Task: Find connections with filter location Buzovna with filter topic #realestatebroker with filter profile language Spanish with filter current company Metallurgical Engineering with filter school Gulbarga University, Gulbarga with filter industry Renewable Energy Semiconductor Manufacturing with filter service category Product Marketing with filter keywords title Credit Authorizer
Action: Mouse moved to (419, 138)
Screenshot: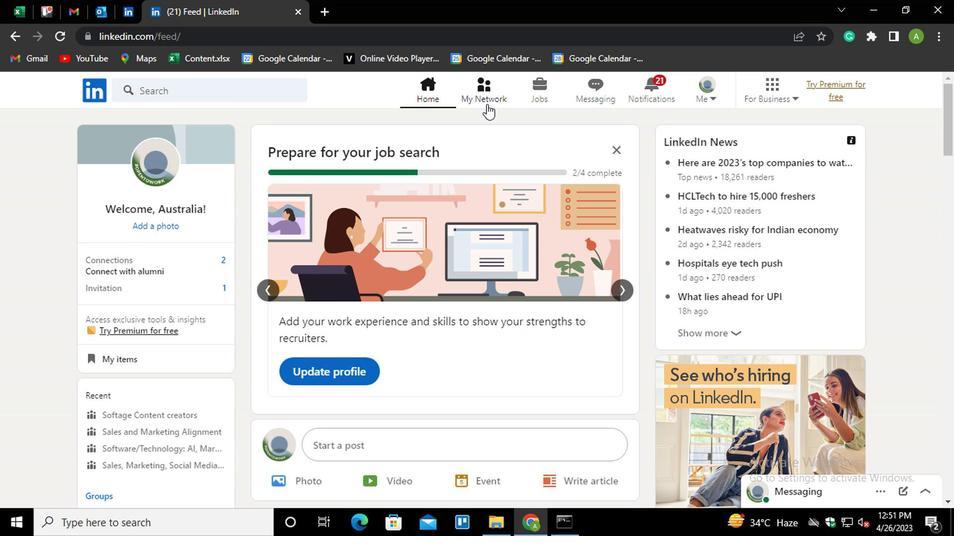 
Action: Mouse pressed left at (419, 138)
Screenshot: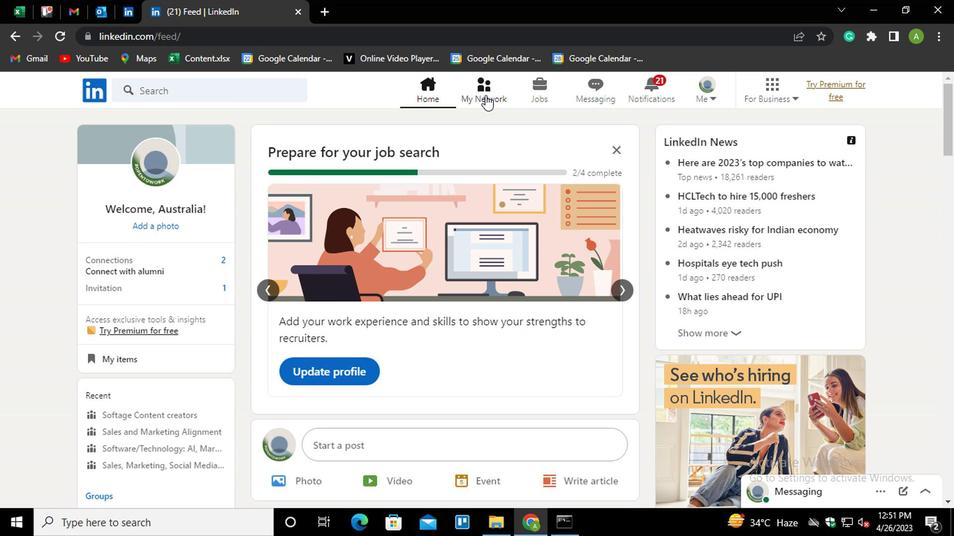 
Action: Mouse moved to (226, 196)
Screenshot: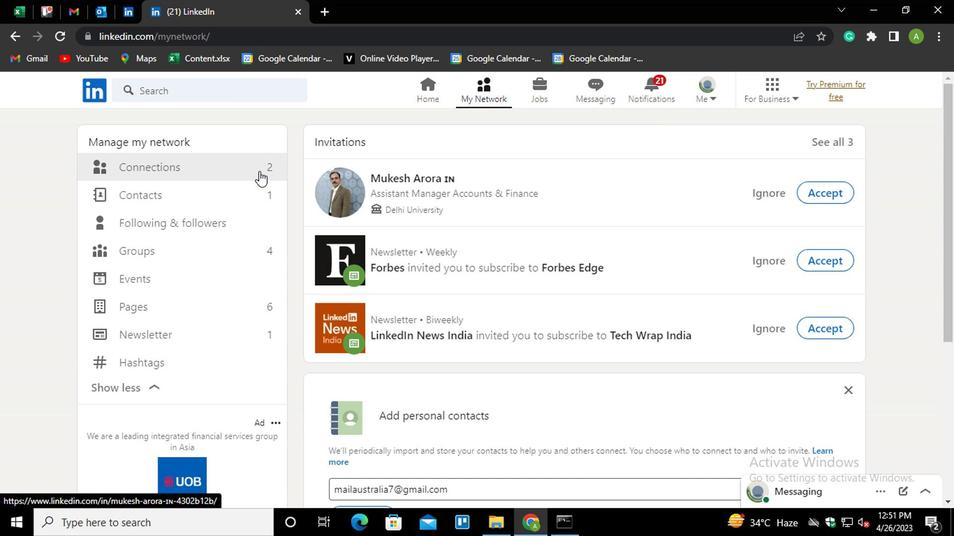 
Action: Mouse pressed left at (226, 196)
Screenshot: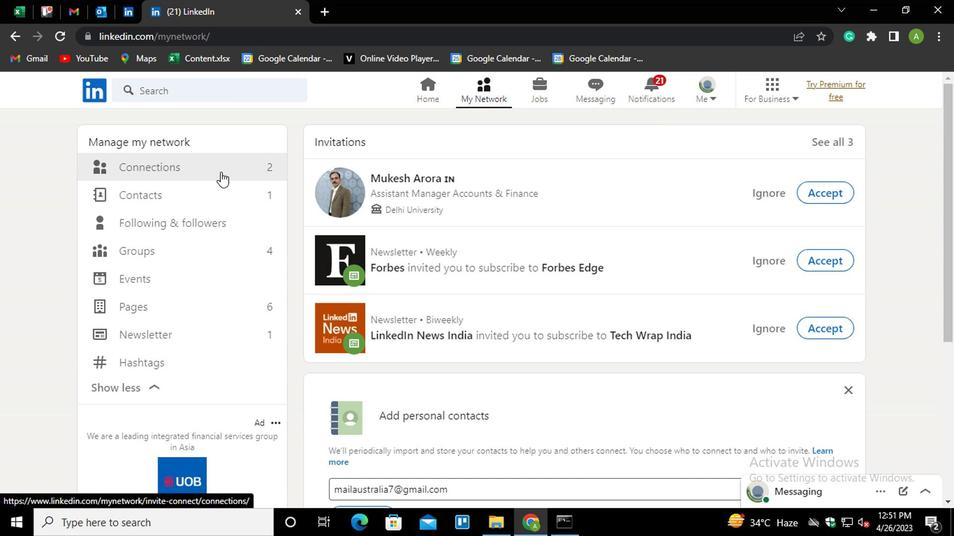 
Action: Mouse moved to (493, 193)
Screenshot: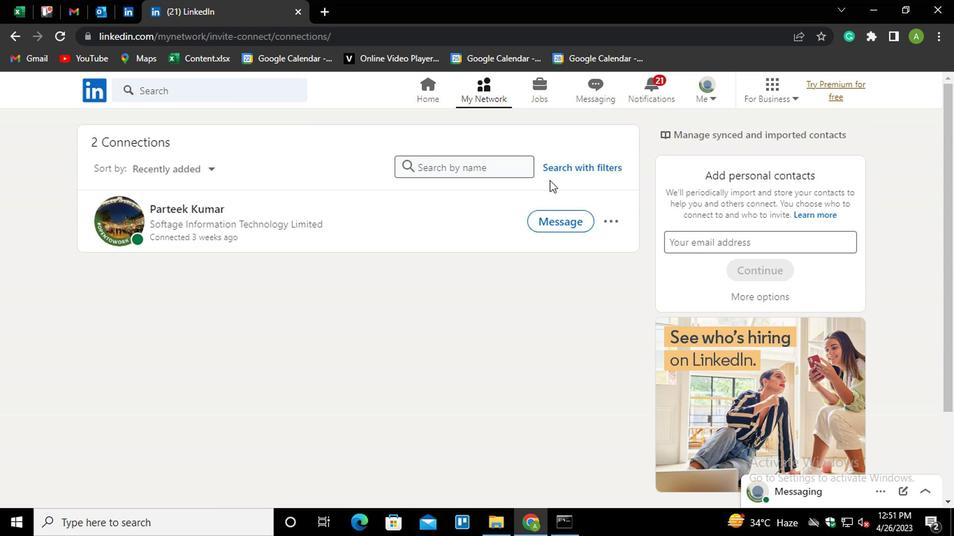 
Action: Mouse pressed left at (493, 193)
Screenshot: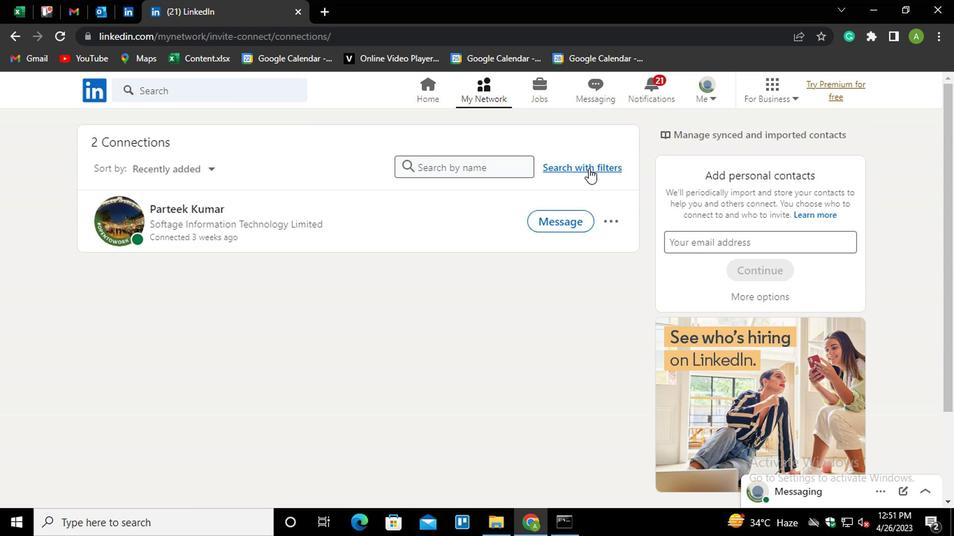
Action: Mouse moved to (416, 166)
Screenshot: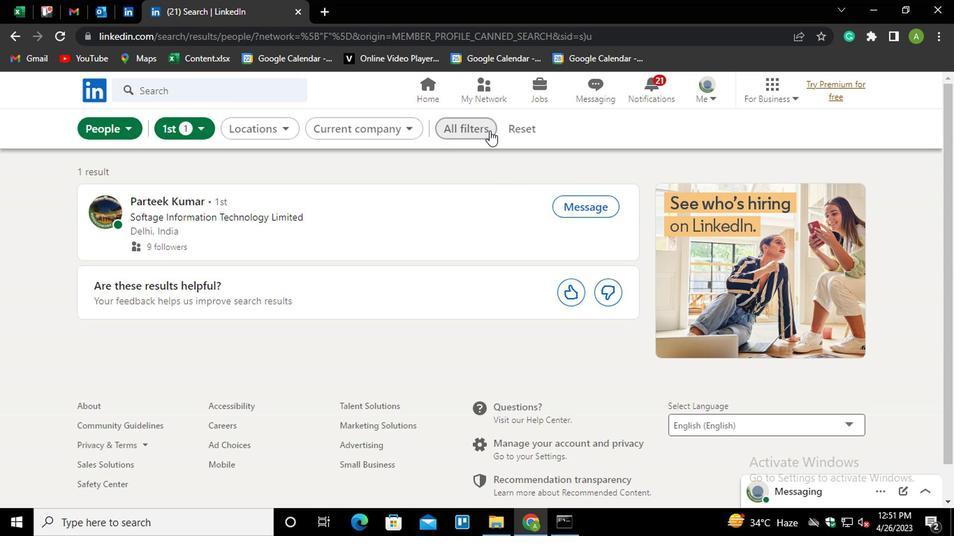 
Action: Mouse pressed left at (416, 166)
Screenshot: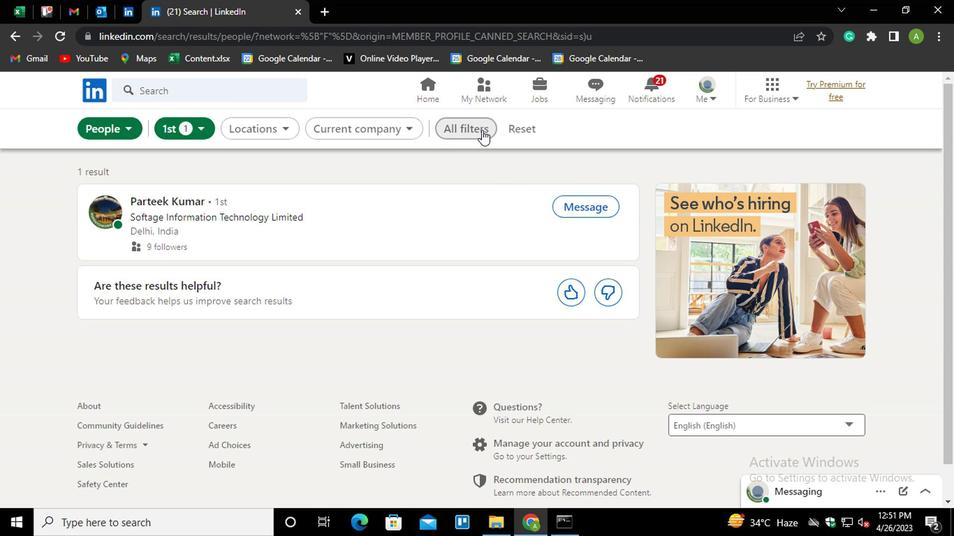 
Action: Mouse moved to (564, 265)
Screenshot: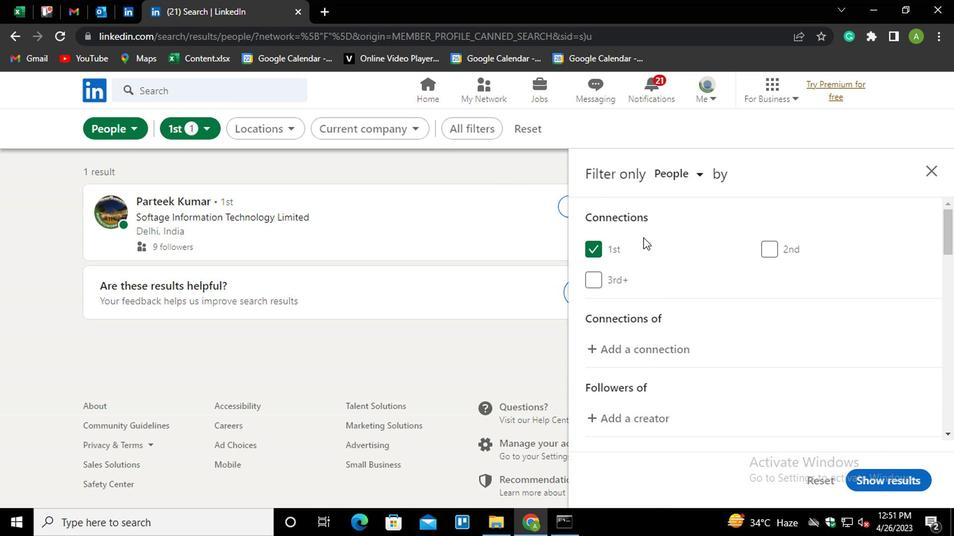 
Action: Mouse scrolled (564, 264) with delta (0, 0)
Screenshot: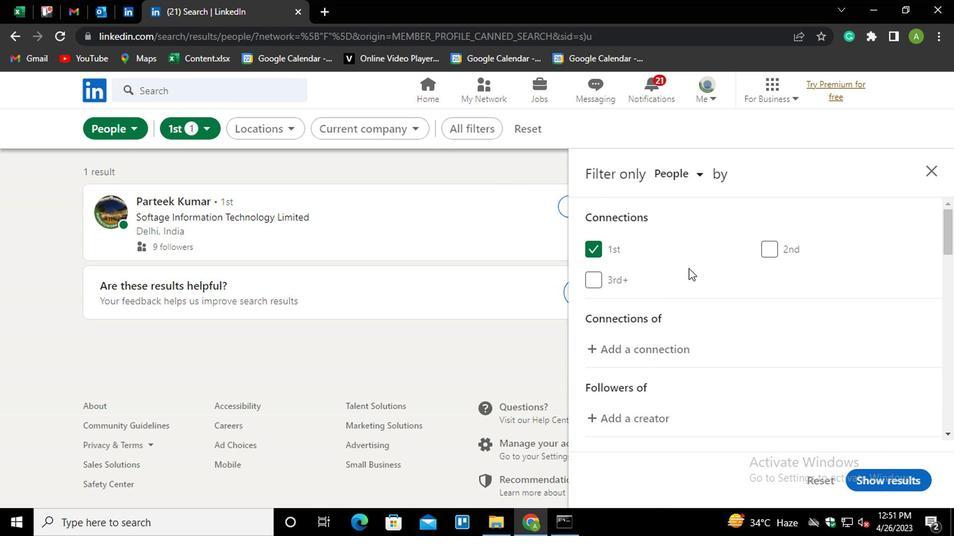 
Action: Mouse scrolled (564, 264) with delta (0, 0)
Screenshot: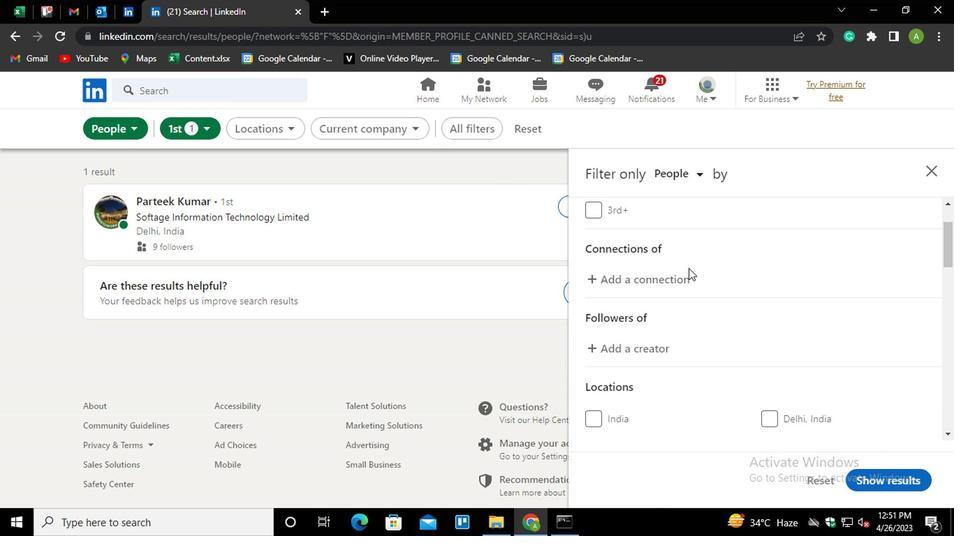 
Action: Mouse scrolled (564, 264) with delta (0, 0)
Screenshot: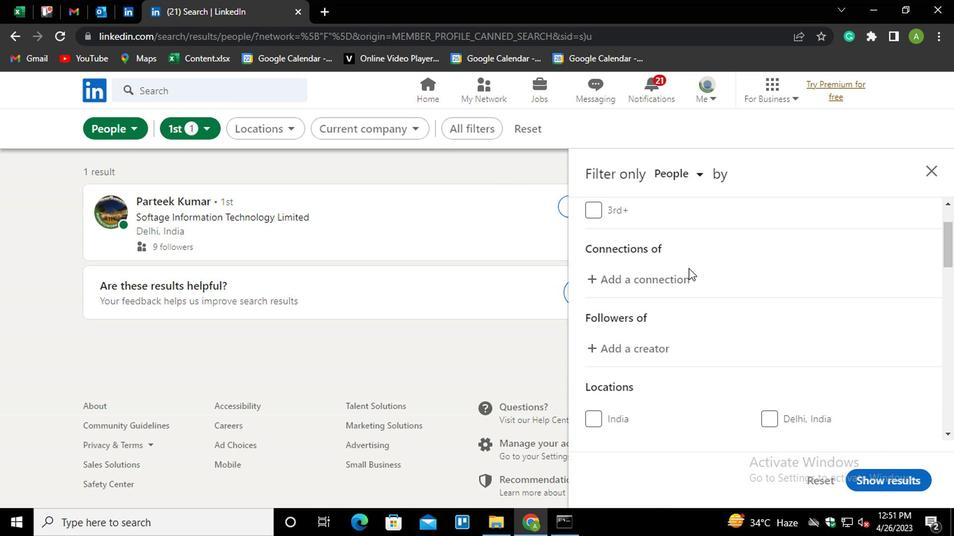 
Action: Mouse moved to (534, 320)
Screenshot: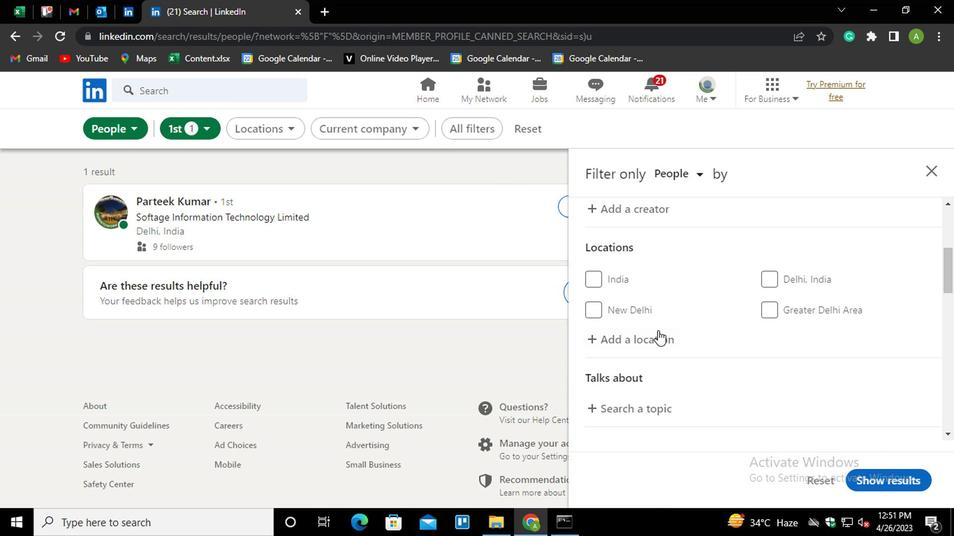 
Action: Mouse pressed left at (534, 320)
Screenshot: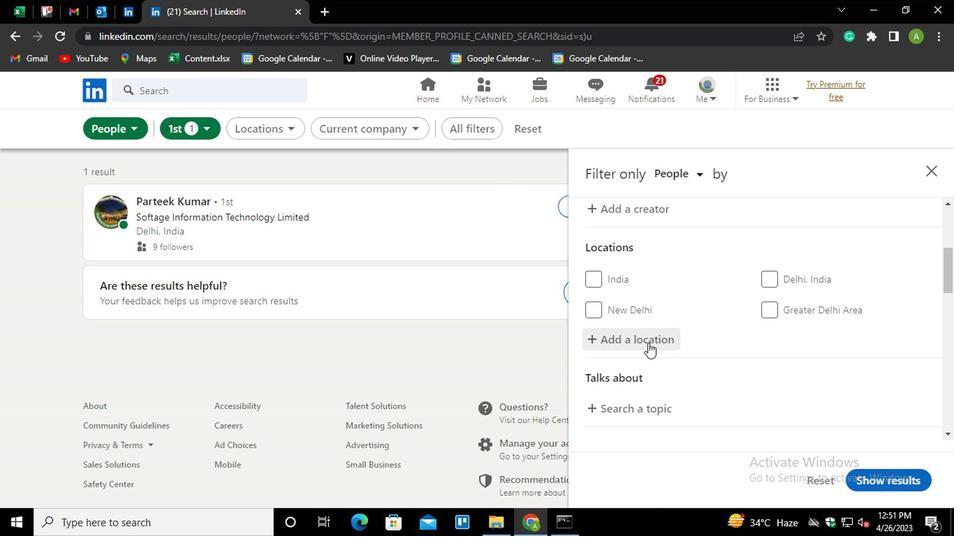 
Action: Mouse moved to (535, 317)
Screenshot: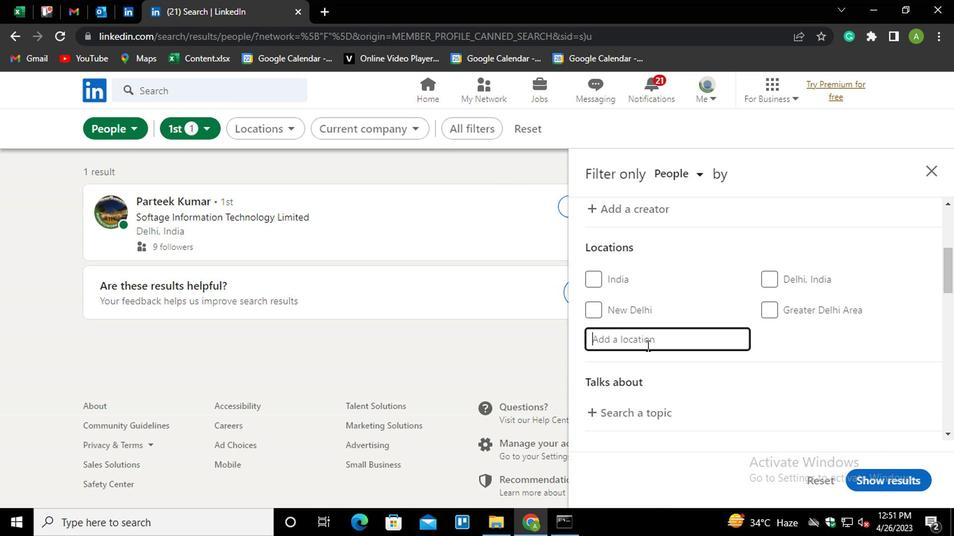 
Action: Mouse pressed left at (535, 317)
Screenshot: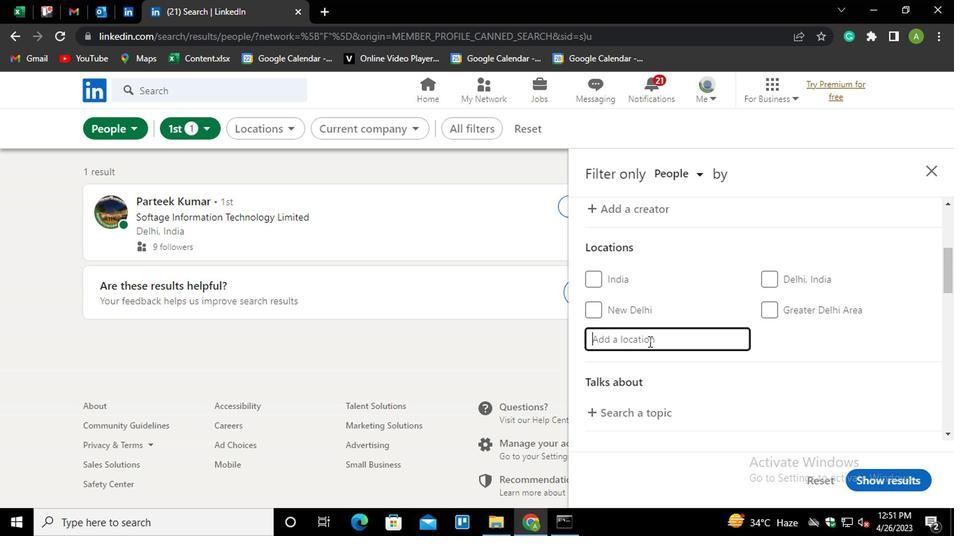 
Action: Key pressed <Key.shift>BUZOVNA
Screenshot: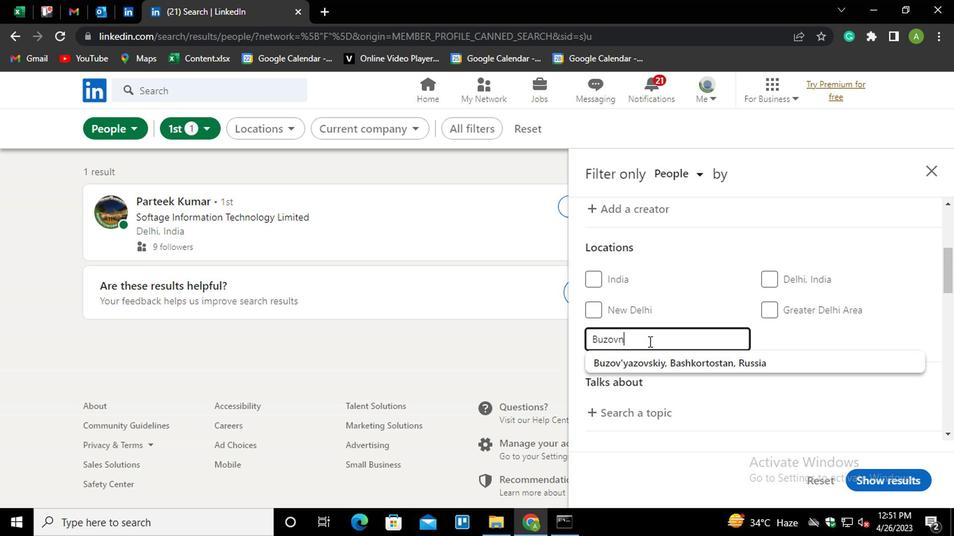
Action: Mouse moved to (627, 318)
Screenshot: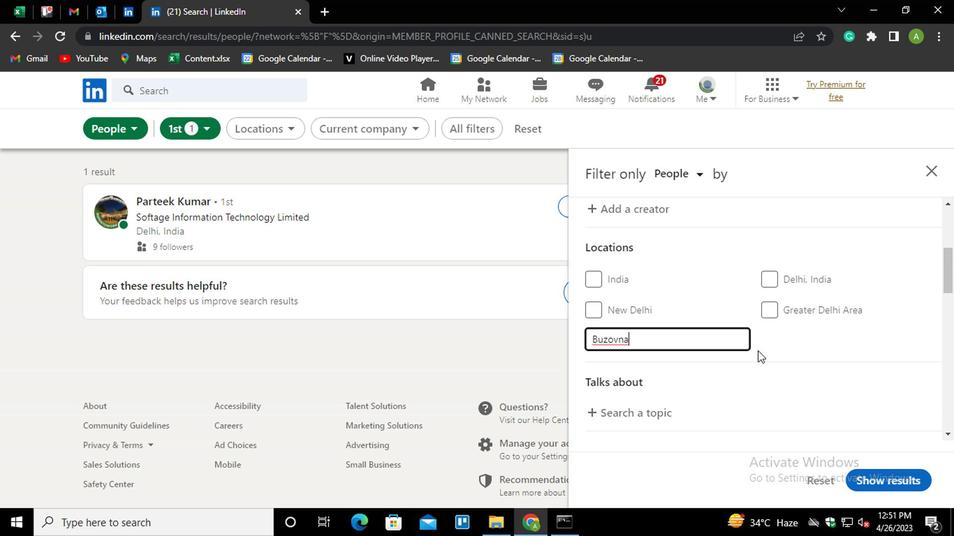 
Action: Mouse pressed left at (627, 318)
Screenshot: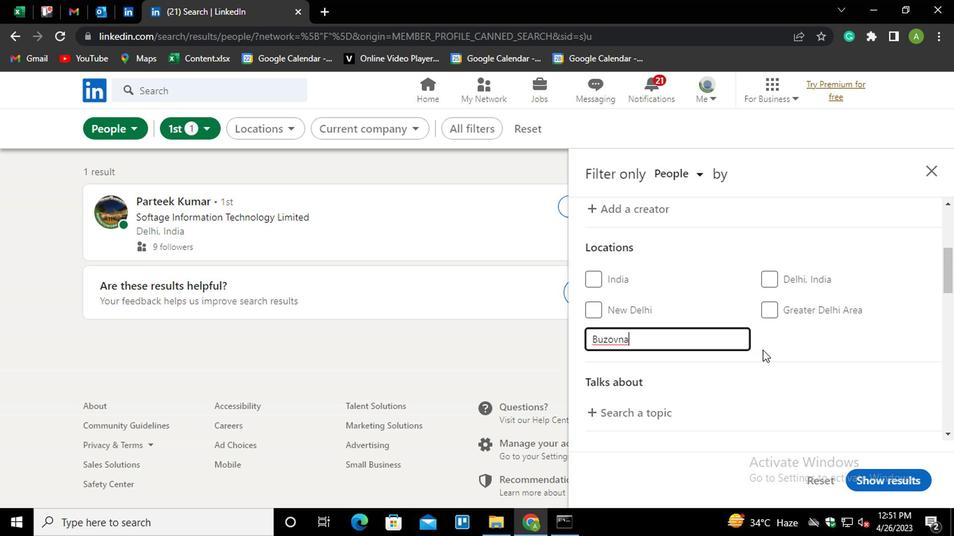 
Action: Mouse moved to (628, 317)
Screenshot: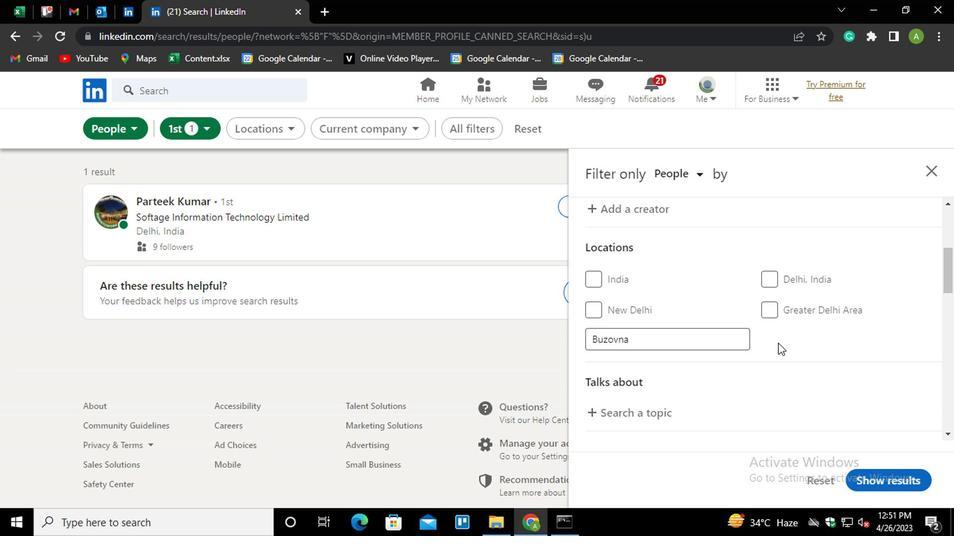 
Action: Mouse scrolled (628, 316) with delta (0, 0)
Screenshot: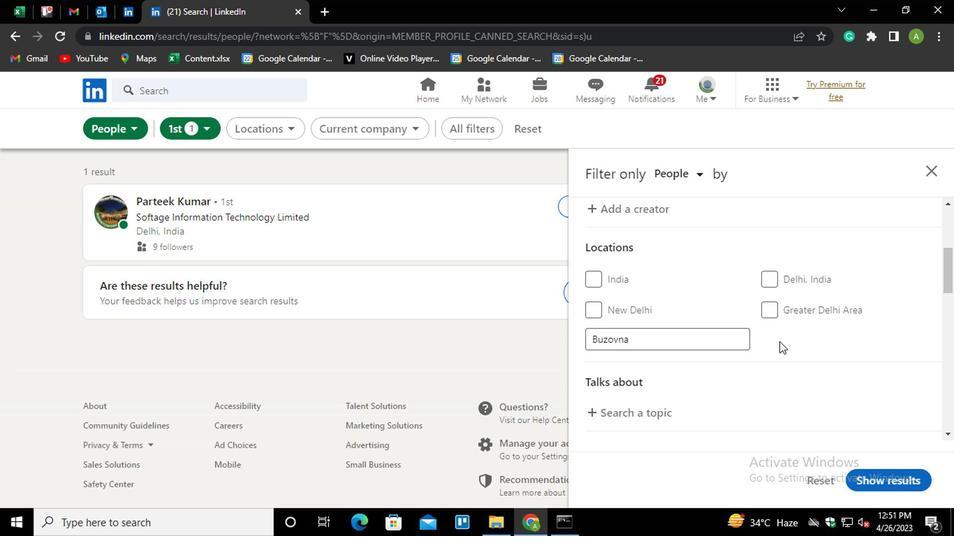 
Action: Mouse scrolled (628, 316) with delta (0, 0)
Screenshot: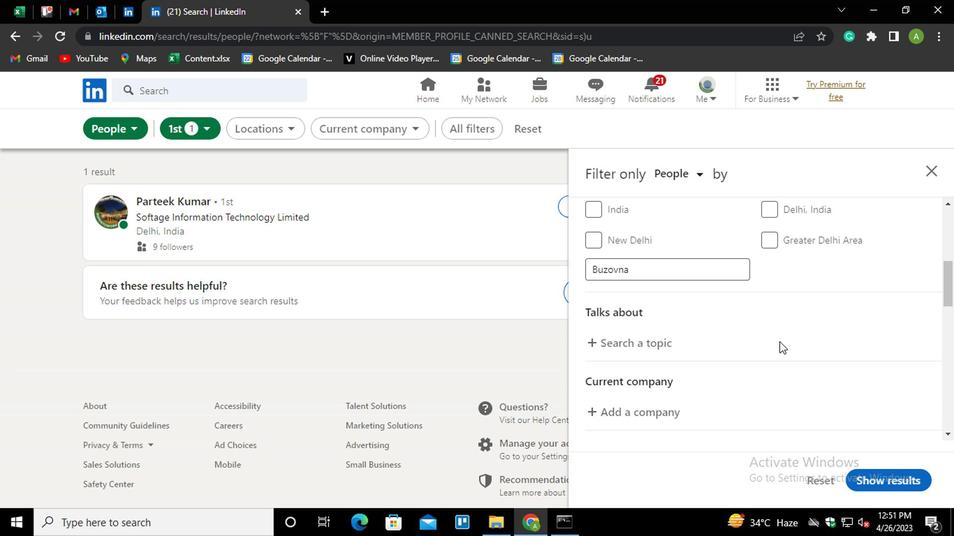 
Action: Mouse moved to (532, 268)
Screenshot: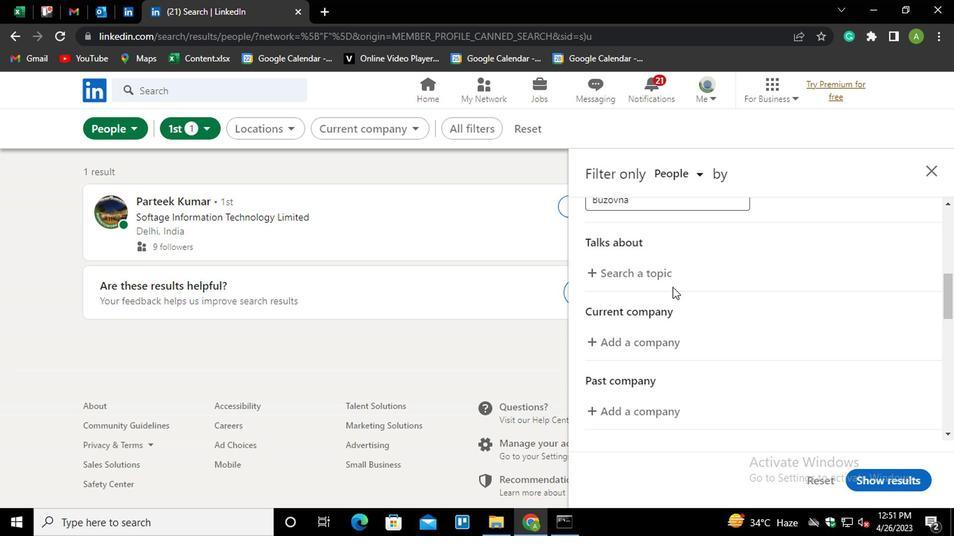
Action: Mouse pressed left at (532, 268)
Screenshot: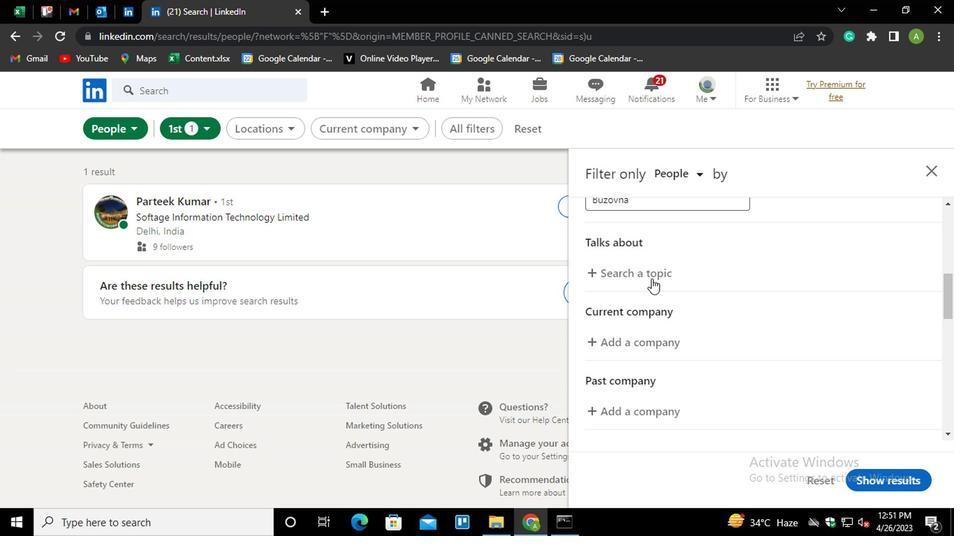 
Action: Key pressed <Key.shift><Key.shift><Key.shift><Key.shift><Key.shift>#REALESTATEBROKER
Screenshot: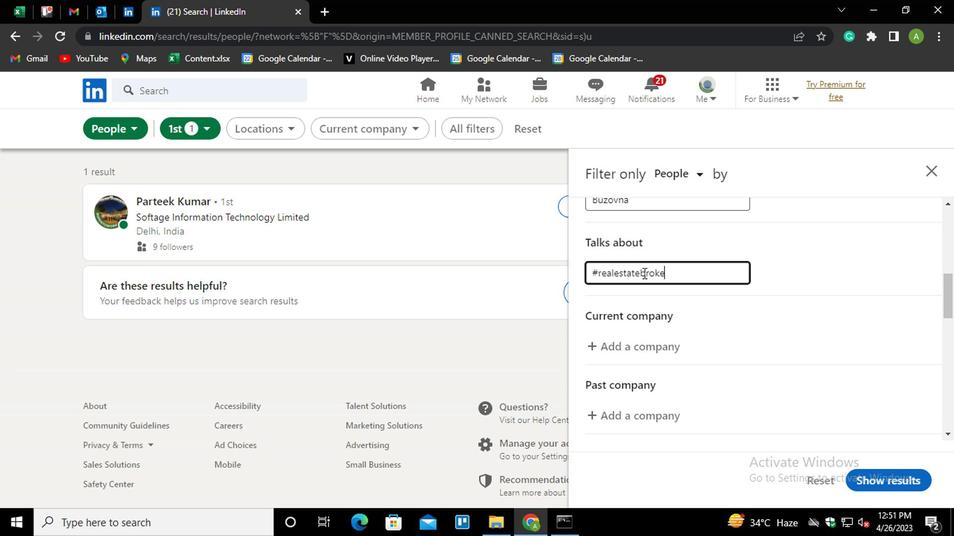 
Action: Mouse moved to (650, 259)
Screenshot: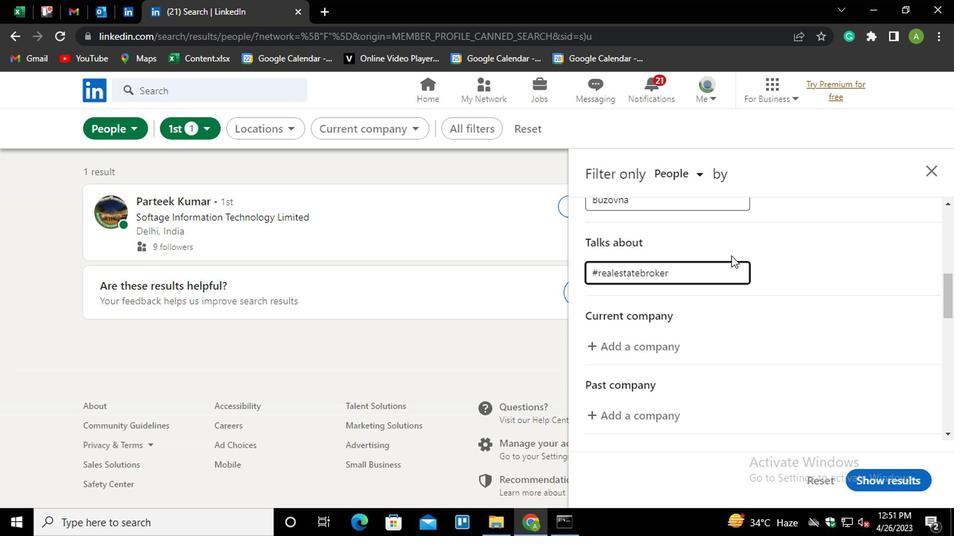 
Action: Mouse pressed left at (650, 259)
Screenshot: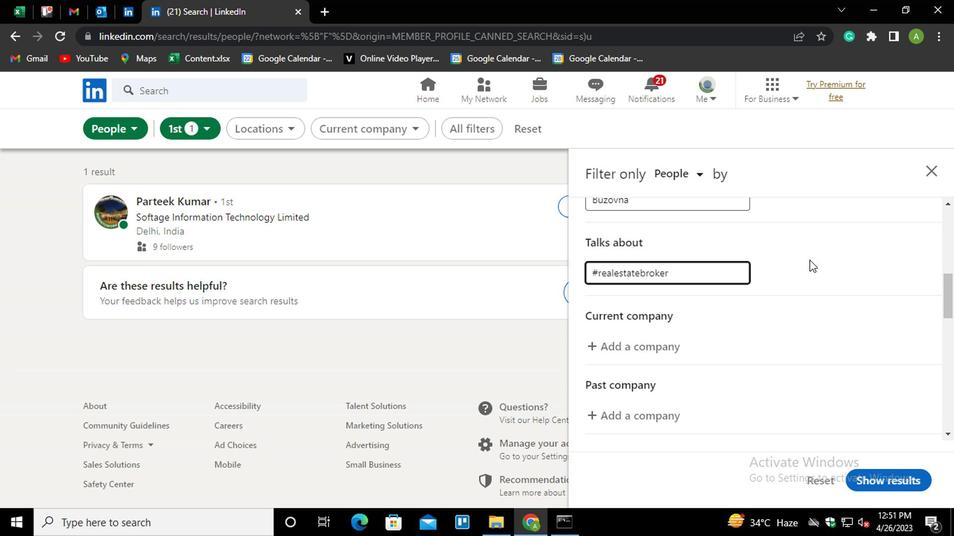 
Action: Mouse moved to (652, 260)
Screenshot: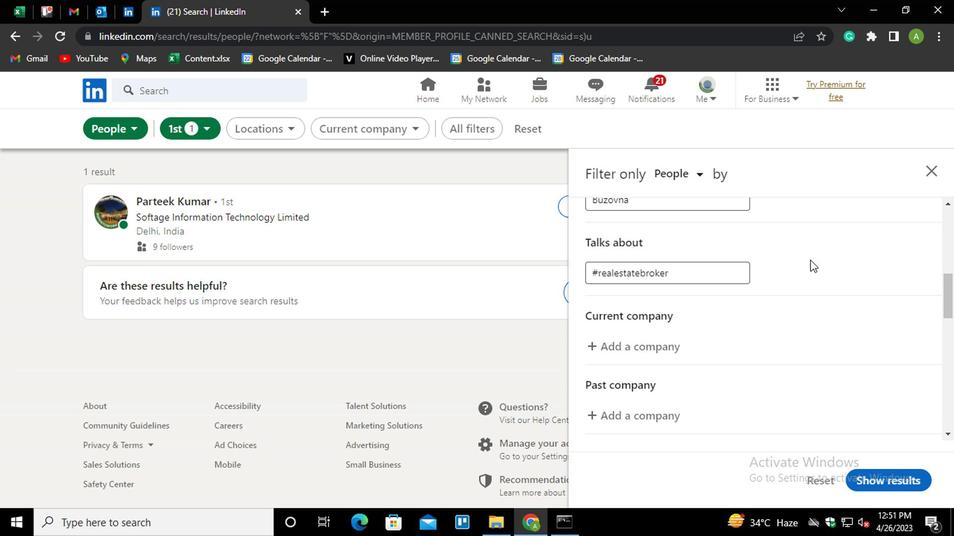 
Action: Mouse scrolled (652, 259) with delta (0, 0)
Screenshot: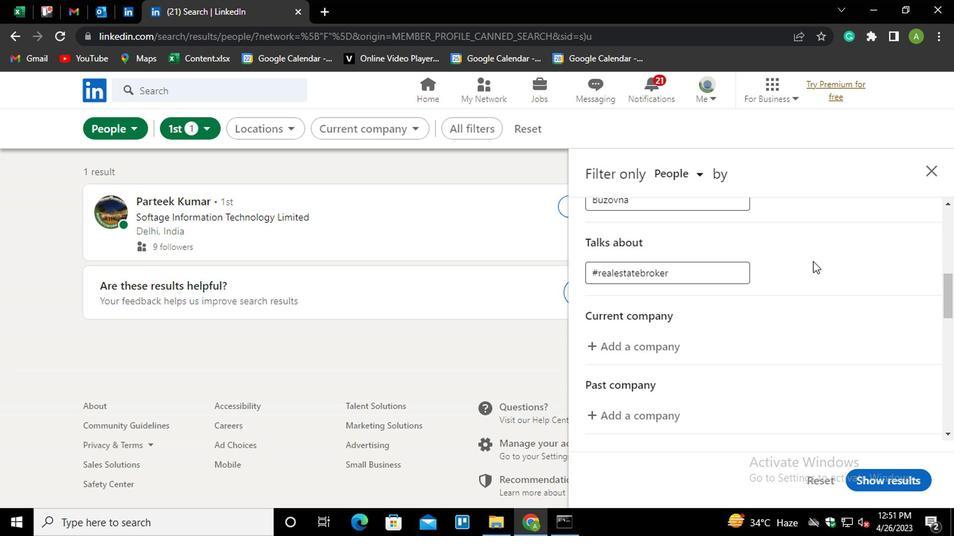 
Action: Mouse moved to (516, 270)
Screenshot: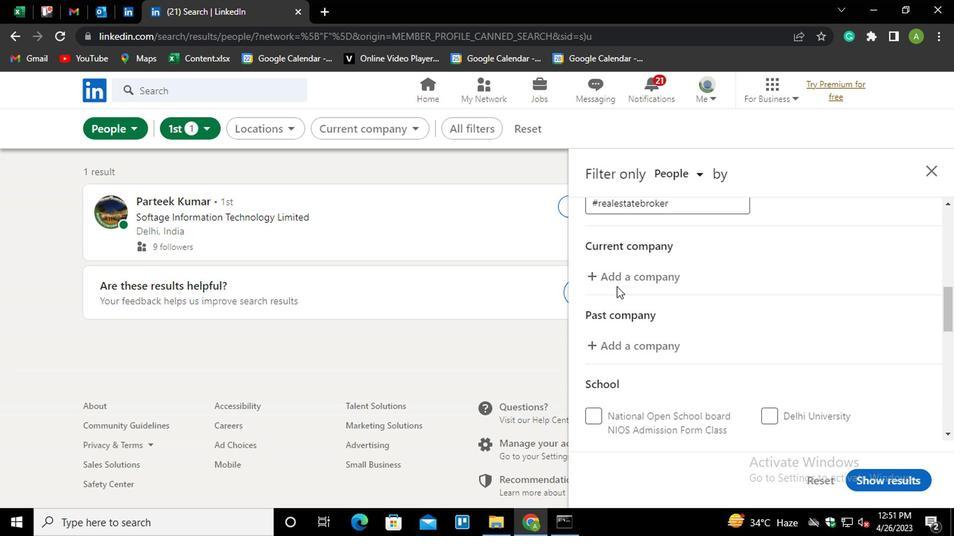 
Action: Mouse pressed left at (516, 270)
Screenshot: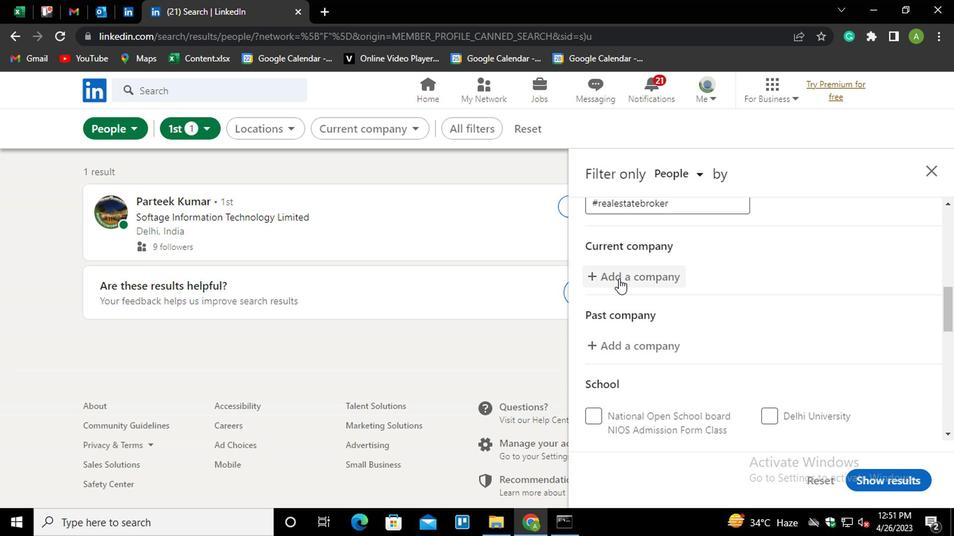 
Action: Key pressed <Key.shift_r>METALL<Key.down><Key.enter>
Screenshot: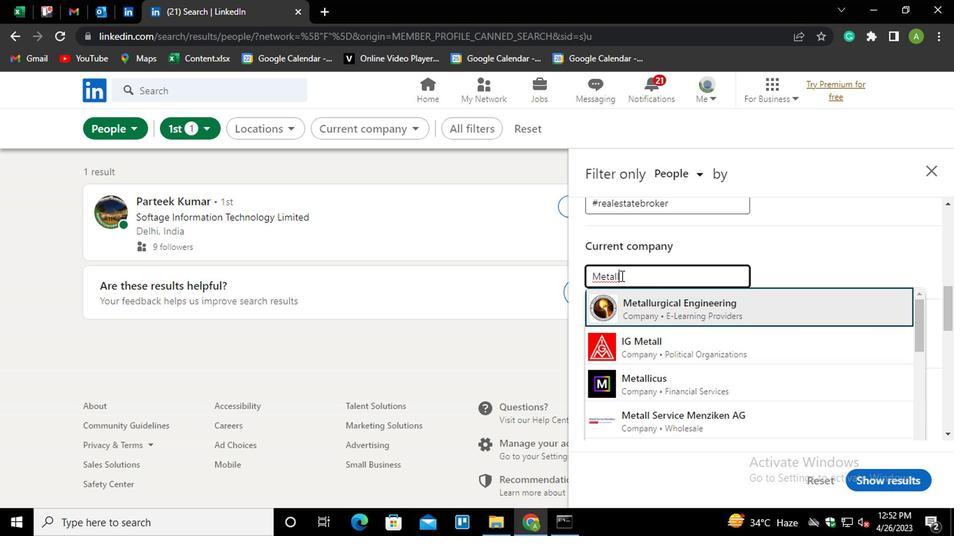 
Action: Mouse moved to (607, 321)
Screenshot: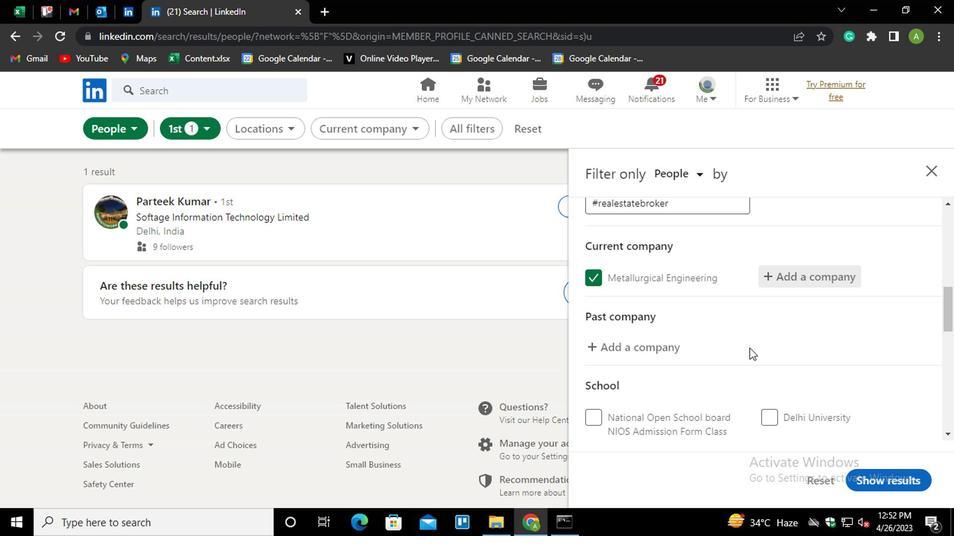 
Action: Mouse scrolled (607, 320) with delta (0, 0)
Screenshot: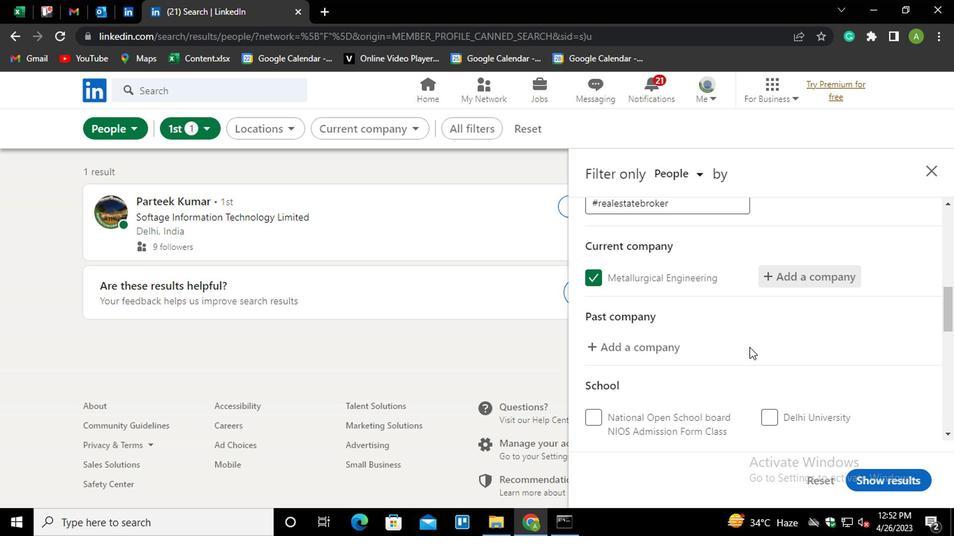 
Action: Mouse moved to (608, 321)
Screenshot: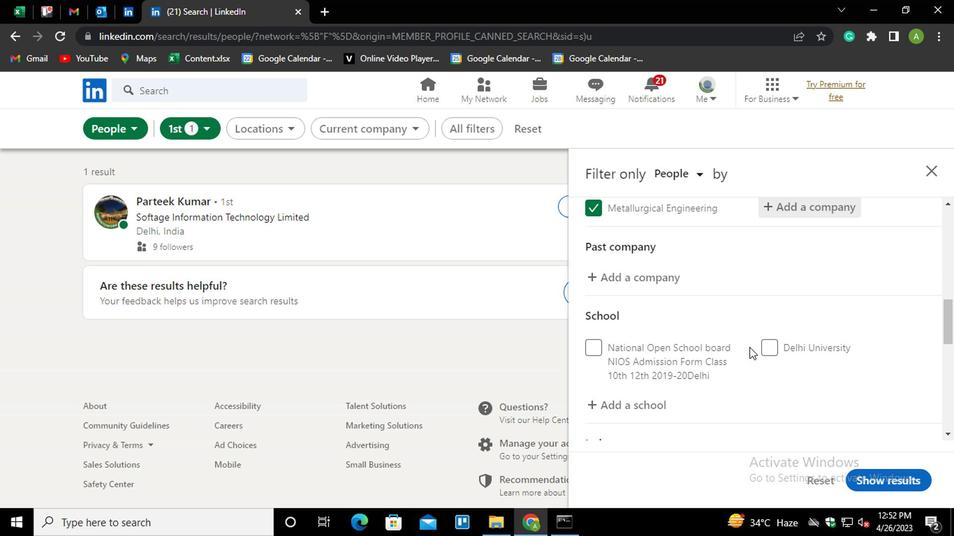 
Action: Mouse scrolled (608, 320) with delta (0, 0)
Screenshot: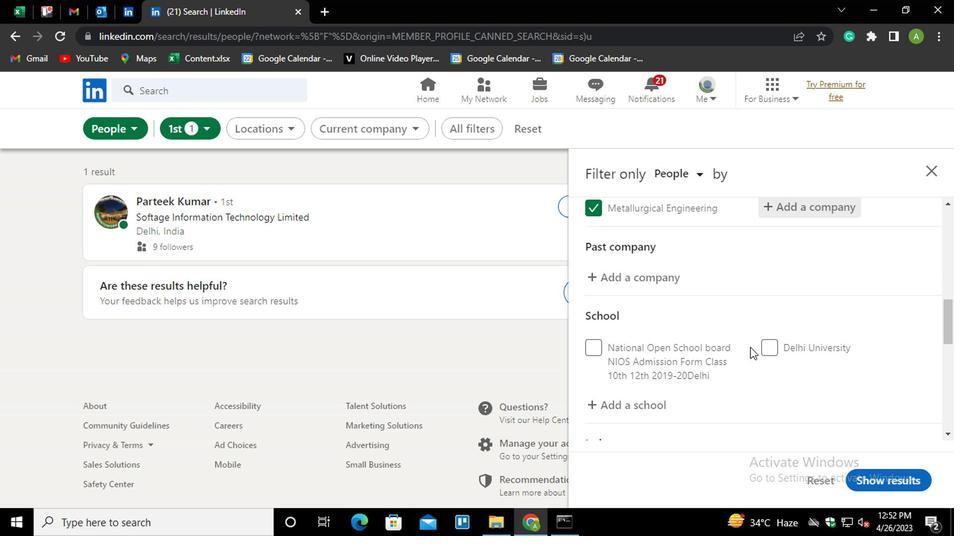 
Action: Mouse scrolled (608, 320) with delta (0, 0)
Screenshot: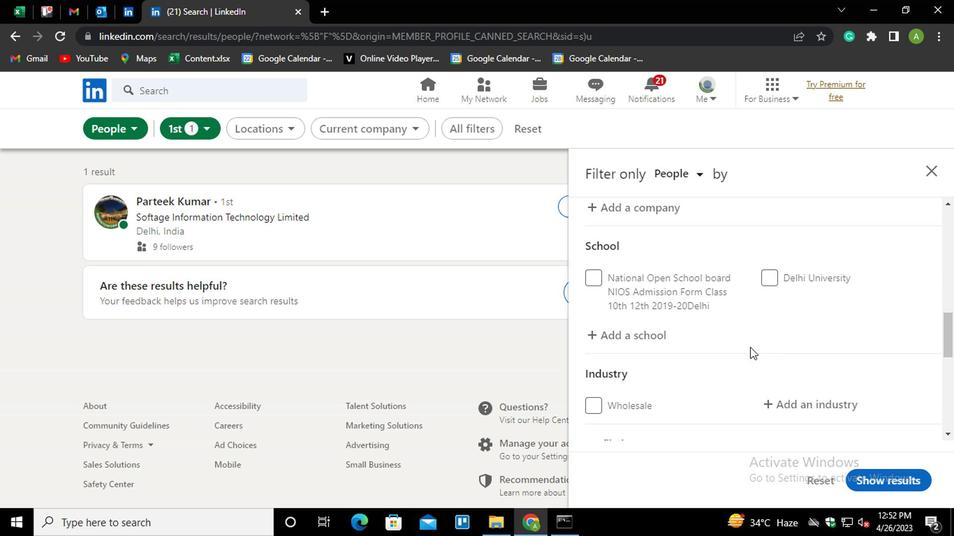
Action: Mouse moved to (521, 266)
Screenshot: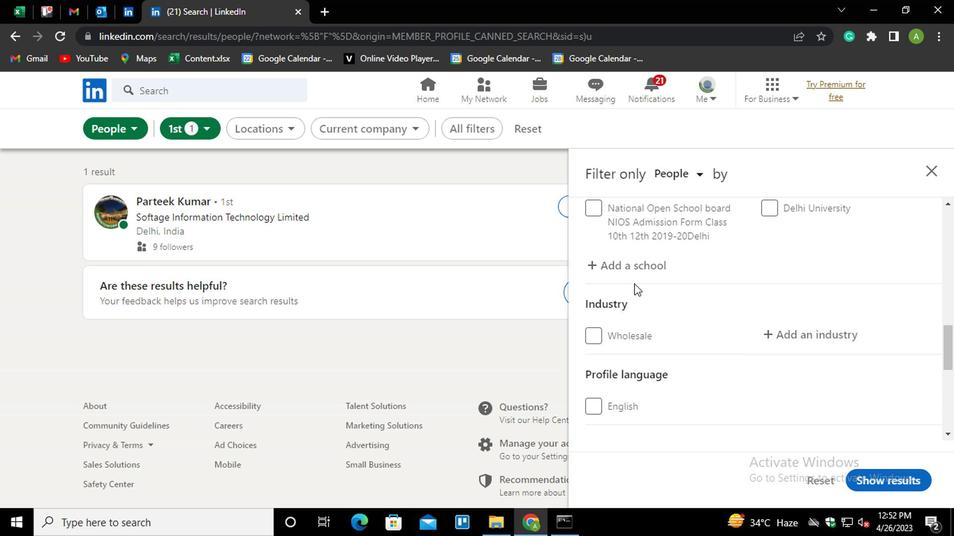 
Action: Mouse pressed left at (521, 266)
Screenshot: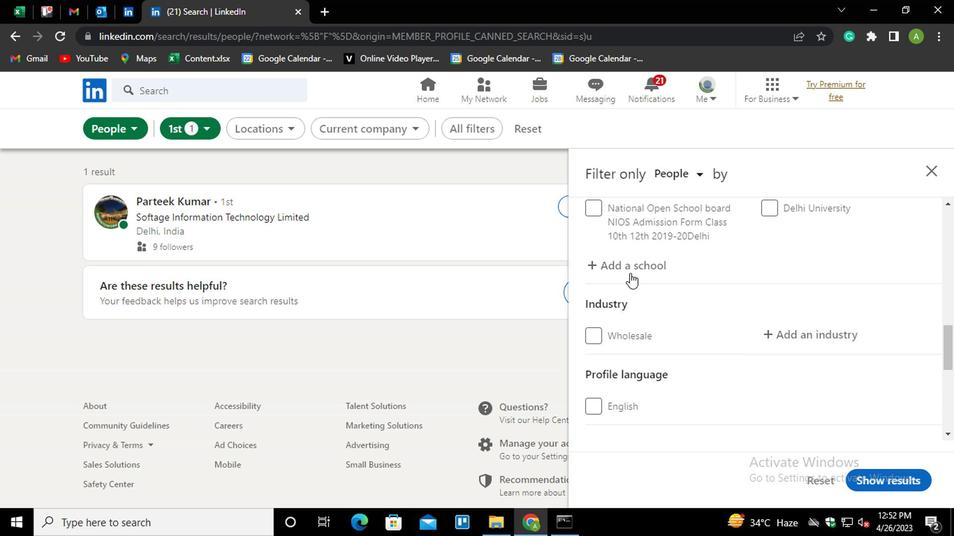 
Action: Mouse moved to (526, 264)
Screenshot: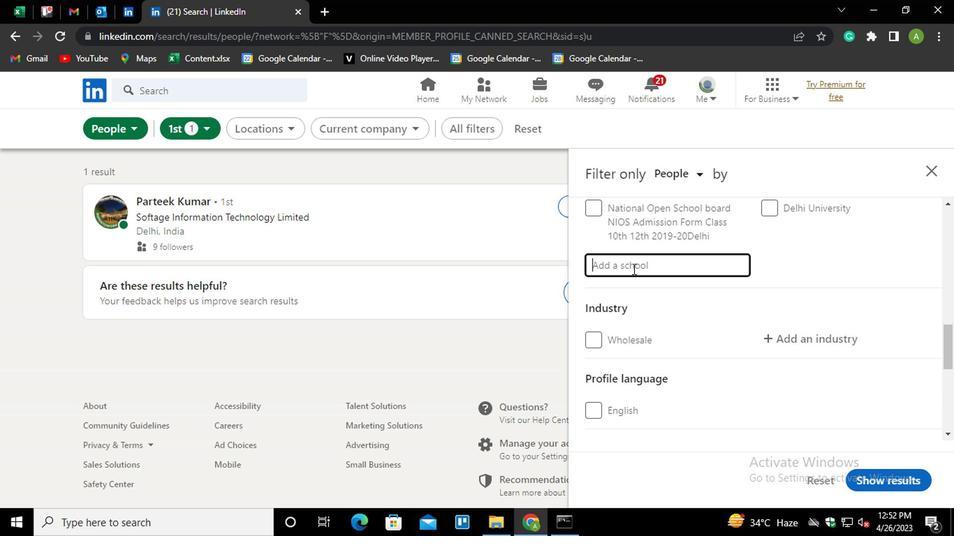 
Action: Mouse pressed left at (526, 264)
Screenshot: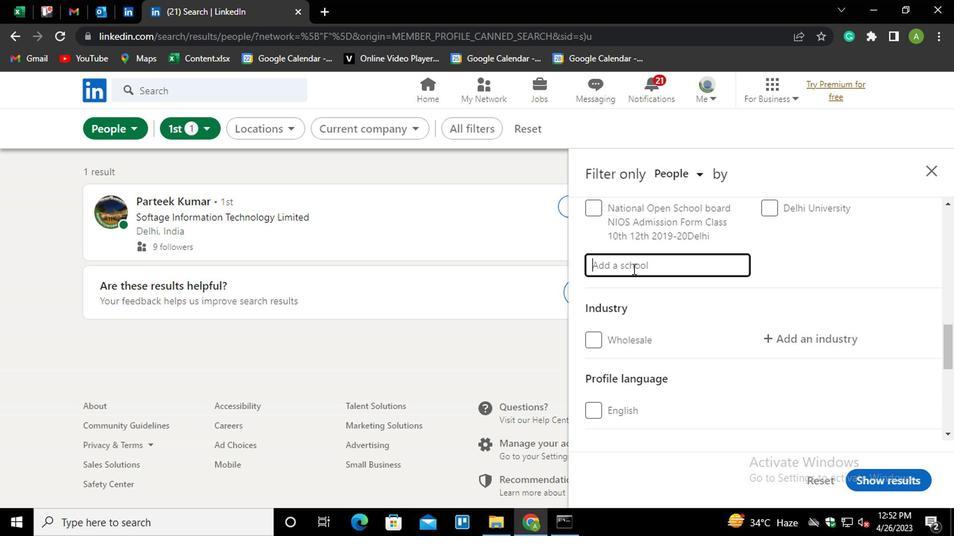 
Action: Key pressed <Key.shift><Key.shift><Key.shift><Key.shift><Key.shift><Key.shift><Key.shift><Key.shift><Key.shift><Key.shift><Key.shift><Key.shift>GULB
Screenshot: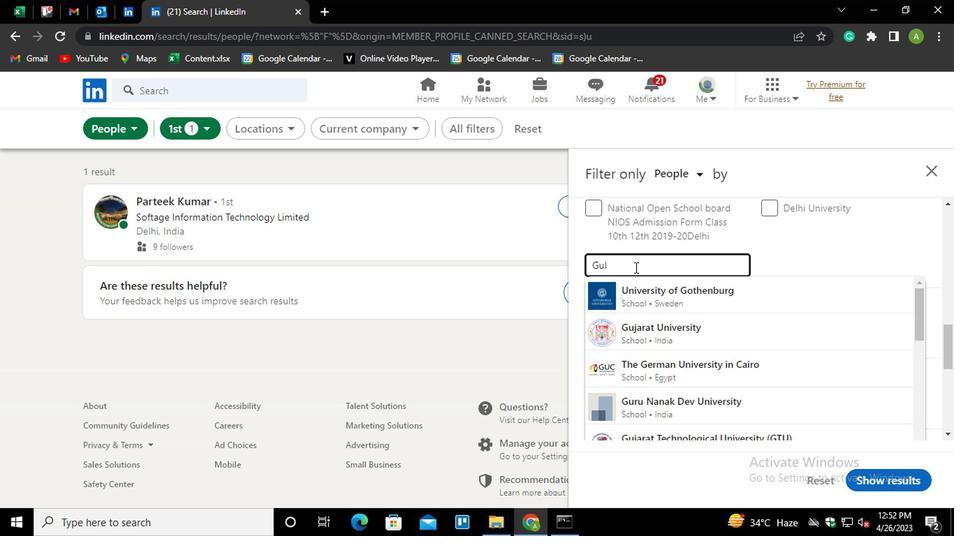 
Action: Mouse pressed left at (526, 264)
Screenshot: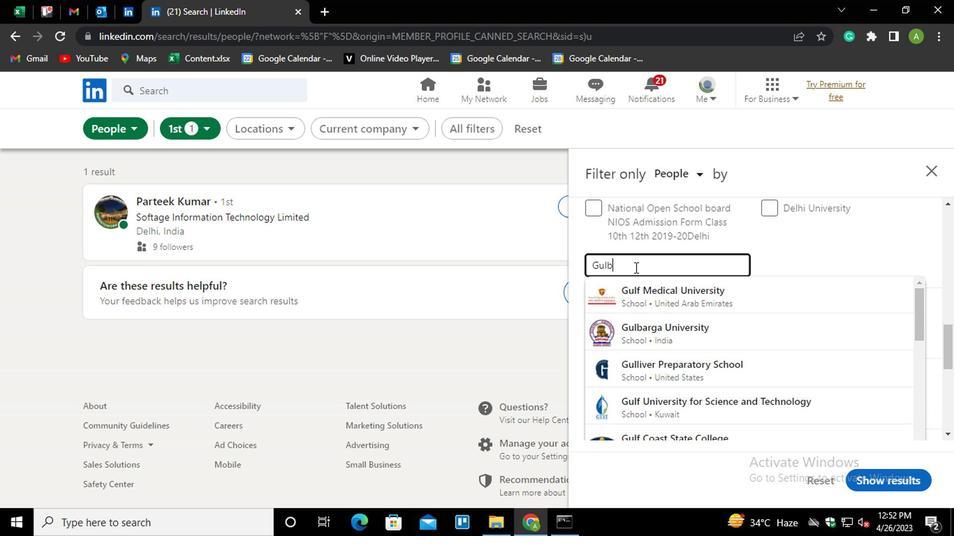 
Action: Key pressed <Key.down><Key.enter>
Screenshot: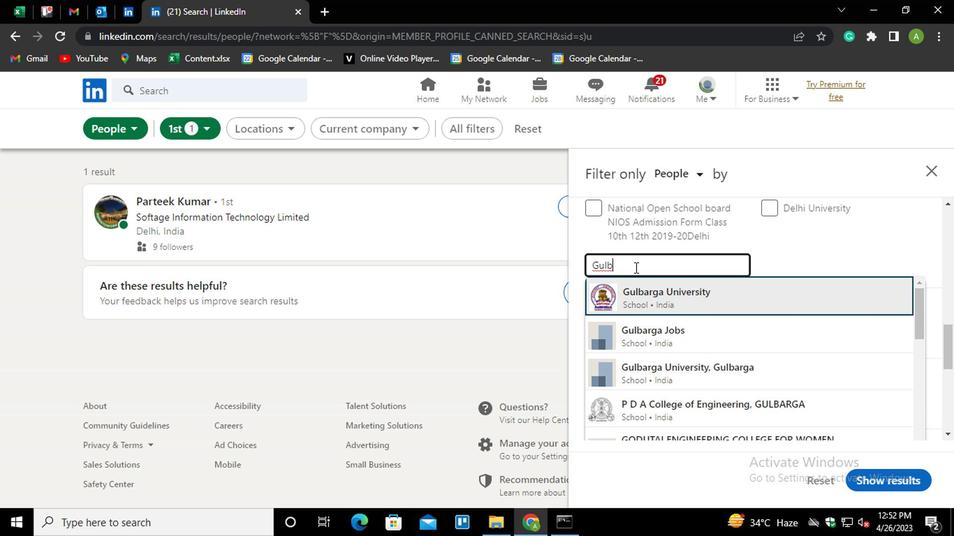 
Action: Mouse moved to (609, 282)
Screenshot: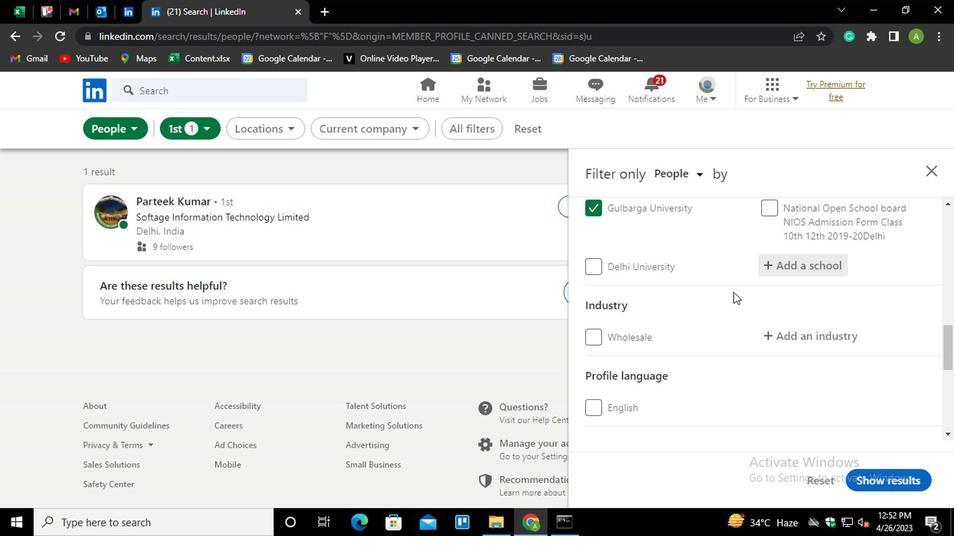 
Action: Mouse scrolled (609, 282) with delta (0, 0)
Screenshot: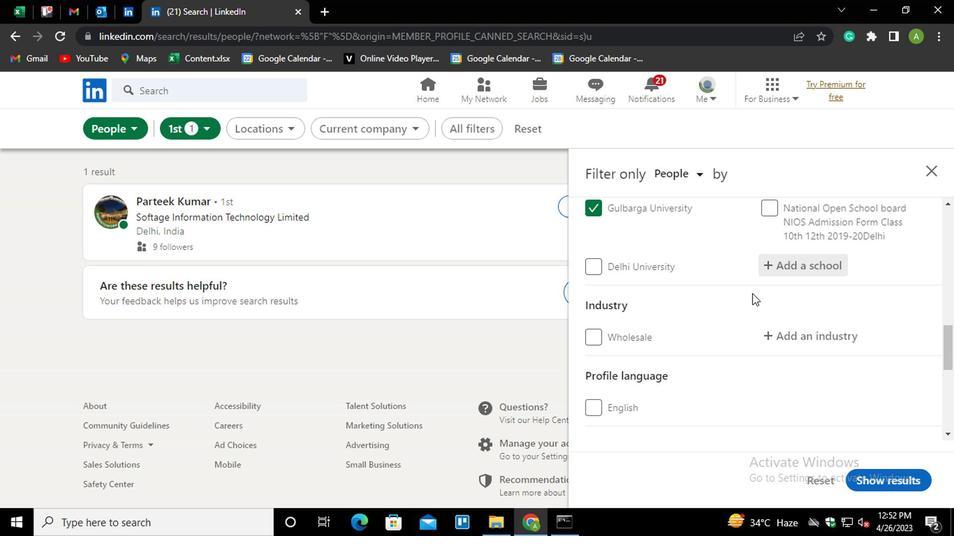 
Action: Mouse moved to (652, 261)
Screenshot: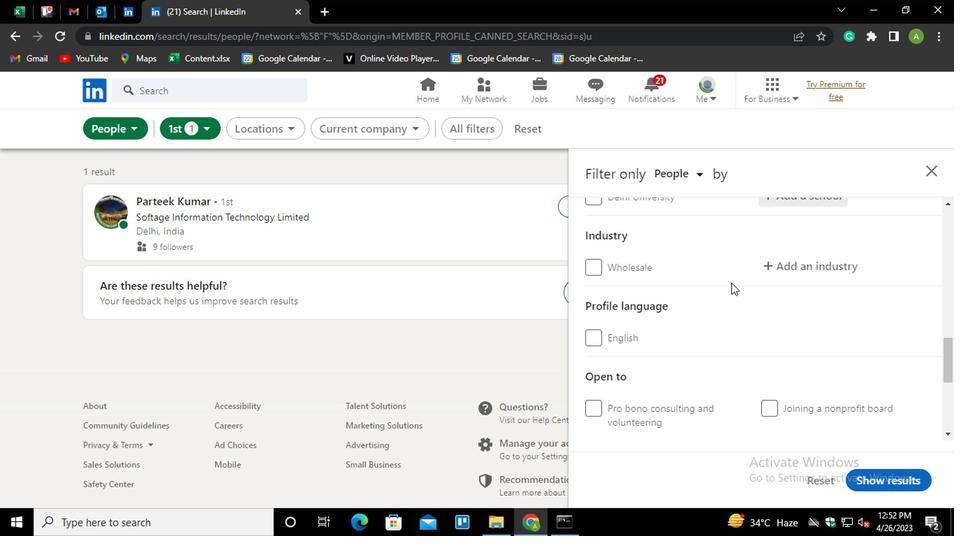 
Action: Mouse pressed left at (652, 261)
Screenshot: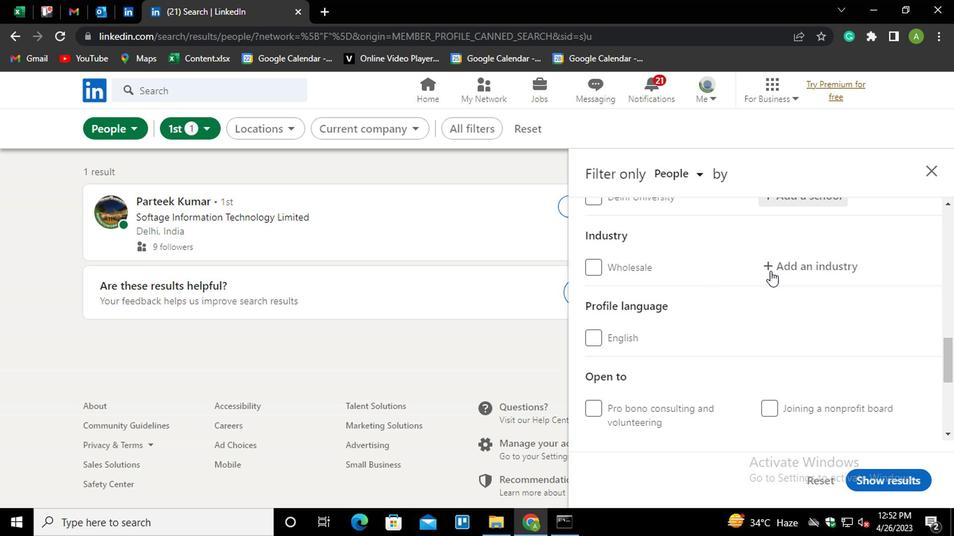 
Action: Mouse moved to (650, 266)
Screenshot: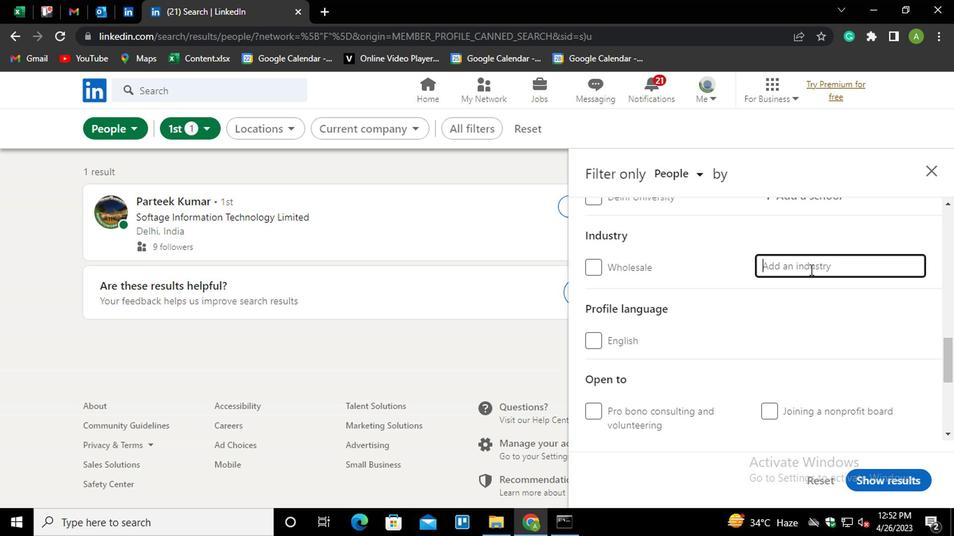 
Action: Mouse pressed left at (650, 266)
Screenshot: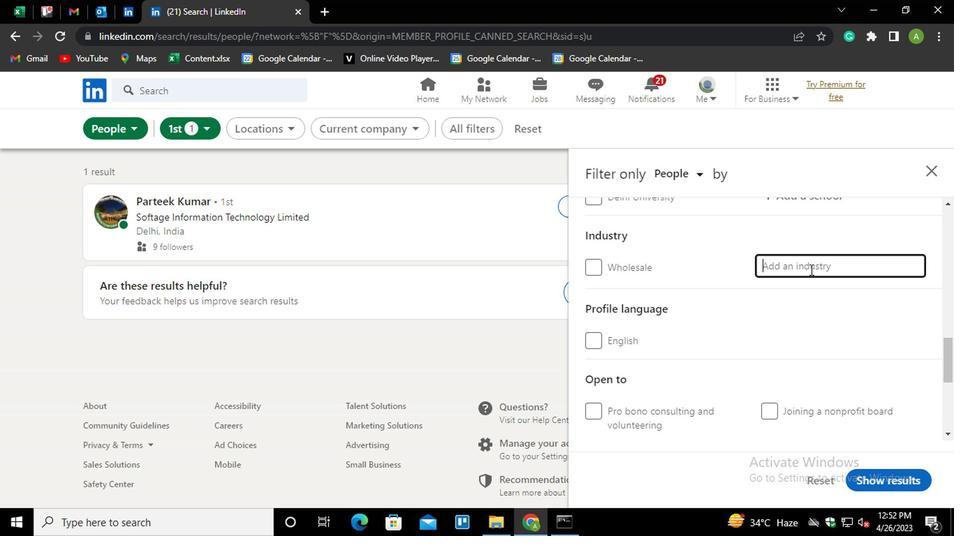 
Action: Mouse moved to (648, 266)
Screenshot: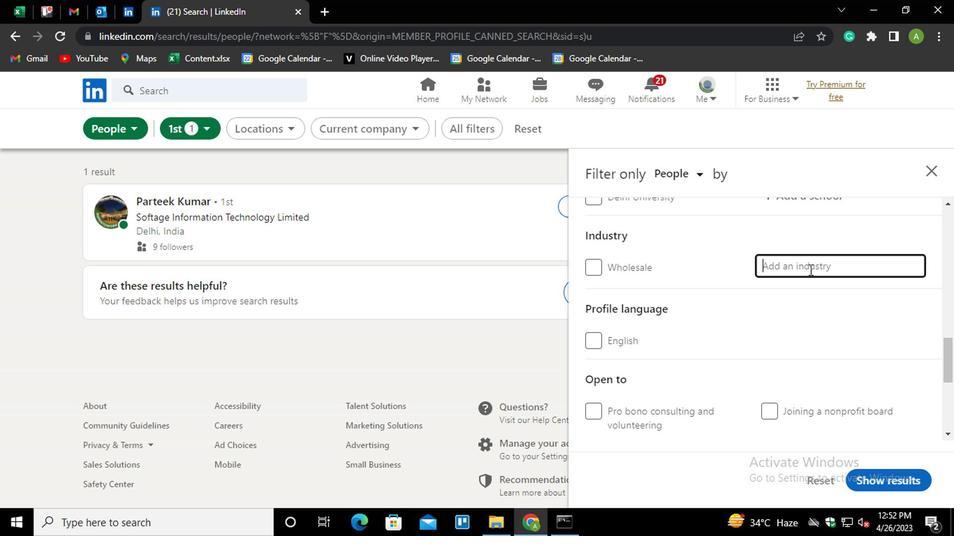 
Action: Key pressed <Key.shift>RENEWA<Key.down><Key.enter>
Screenshot: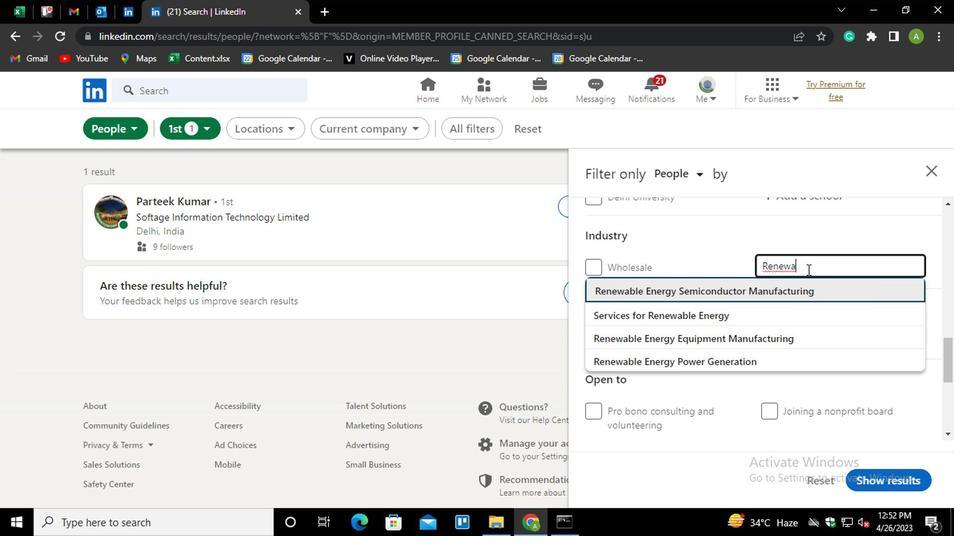 
Action: Mouse moved to (647, 267)
Screenshot: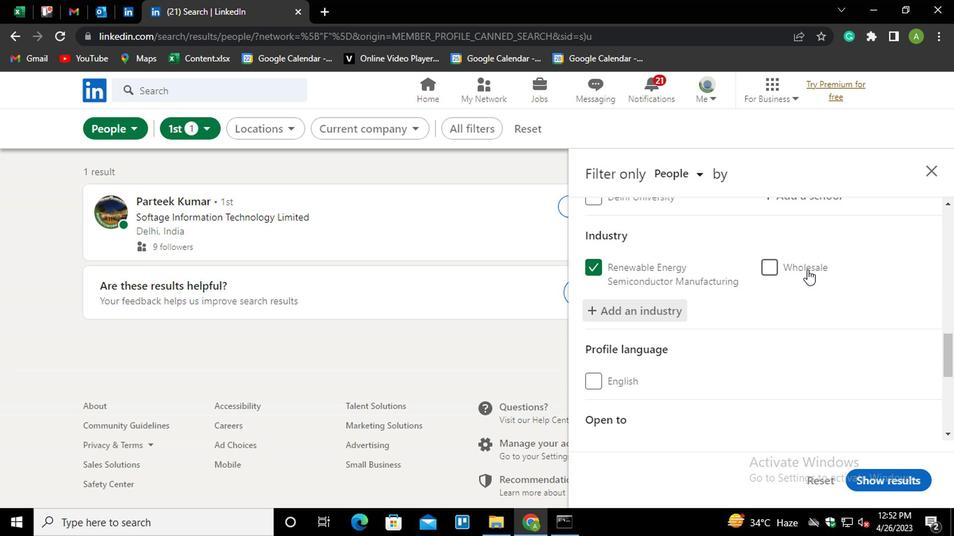 
Action: Mouse scrolled (647, 267) with delta (0, 0)
Screenshot: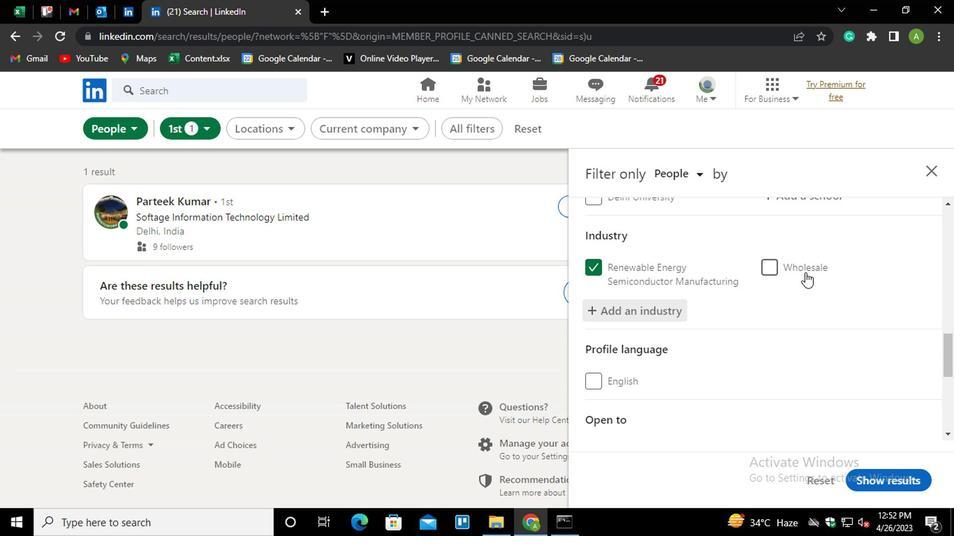
Action: Mouse moved to (641, 271)
Screenshot: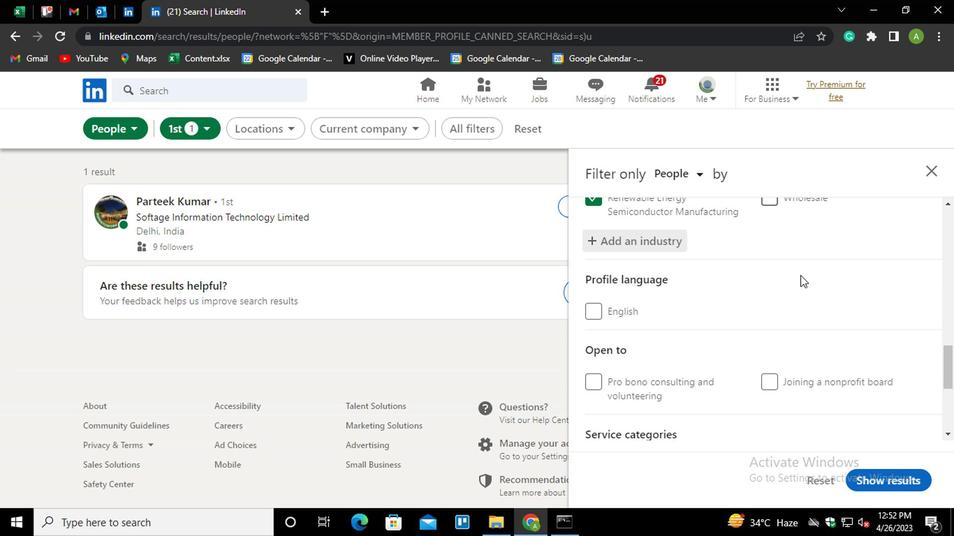 
Action: Mouse scrolled (641, 270) with delta (0, 0)
Screenshot: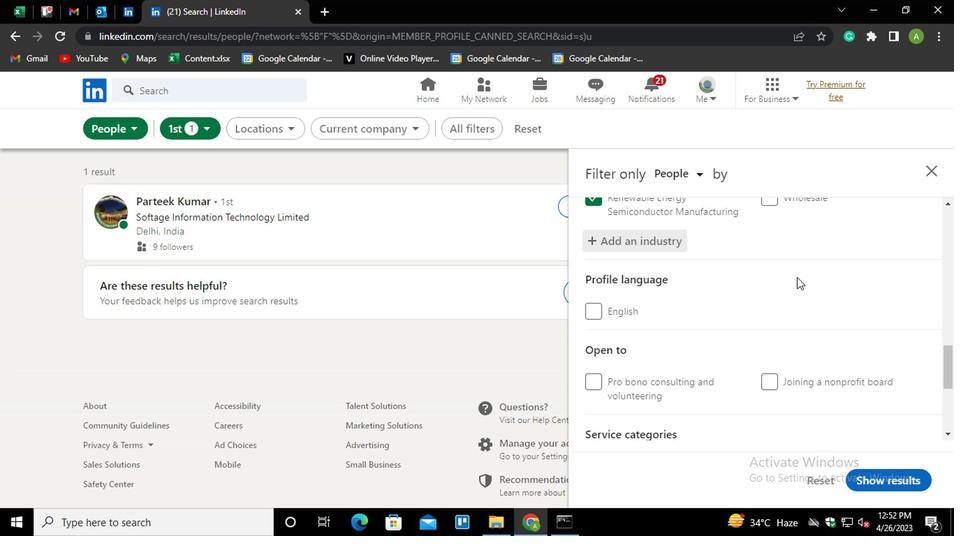 
Action: Mouse scrolled (641, 270) with delta (0, 0)
Screenshot: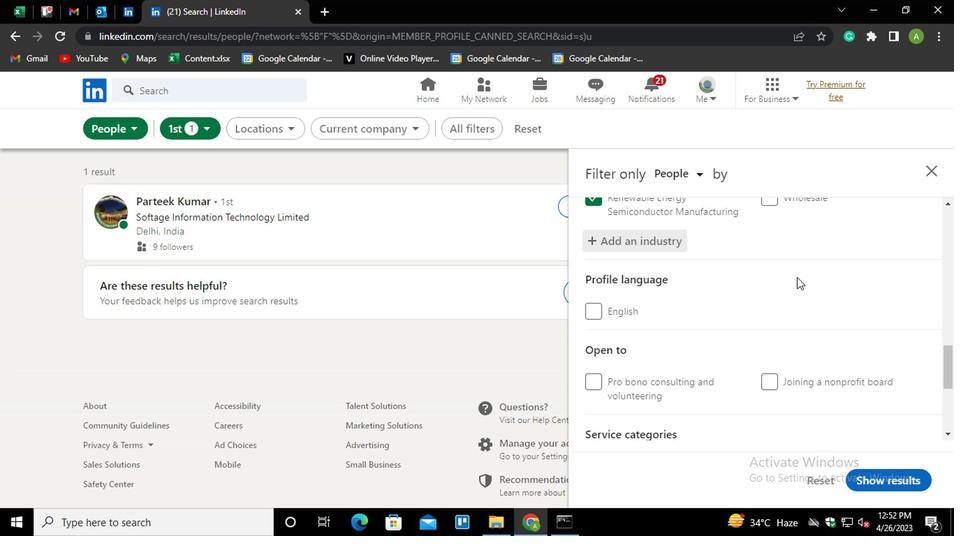 
Action: Mouse scrolled (641, 270) with delta (0, 0)
Screenshot: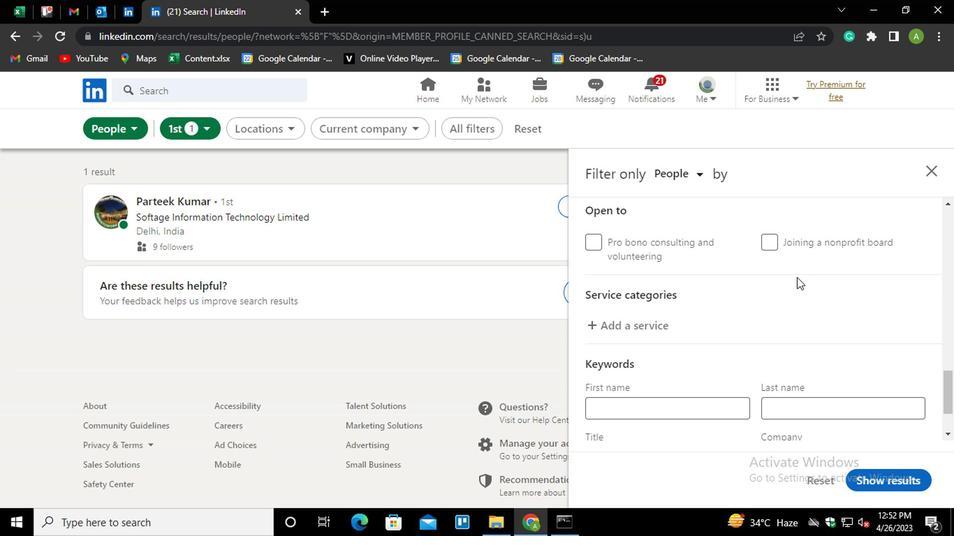 
Action: Mouse scrolled (641, 270) with delta (0, 0)
Screenshot: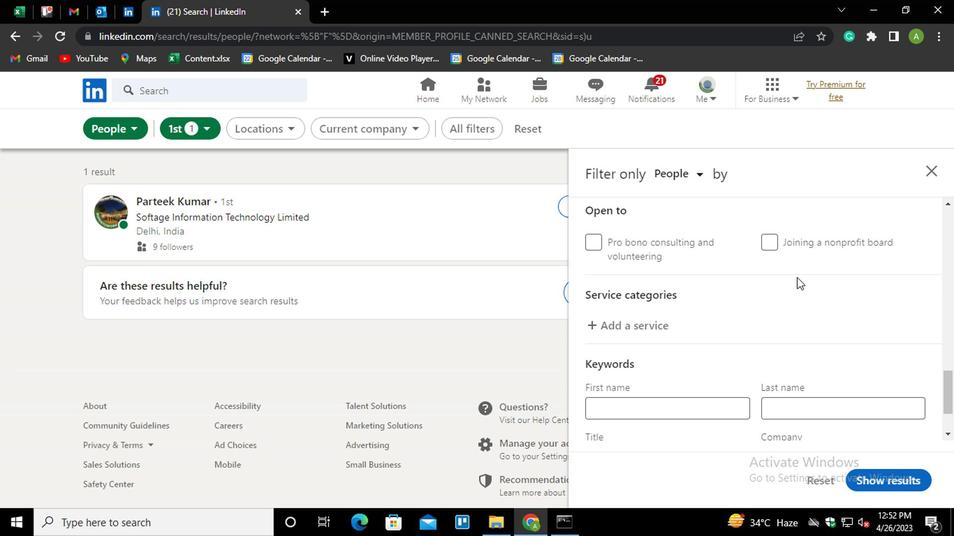 
Action: Mouse moved to (532, 331)
Screenshot: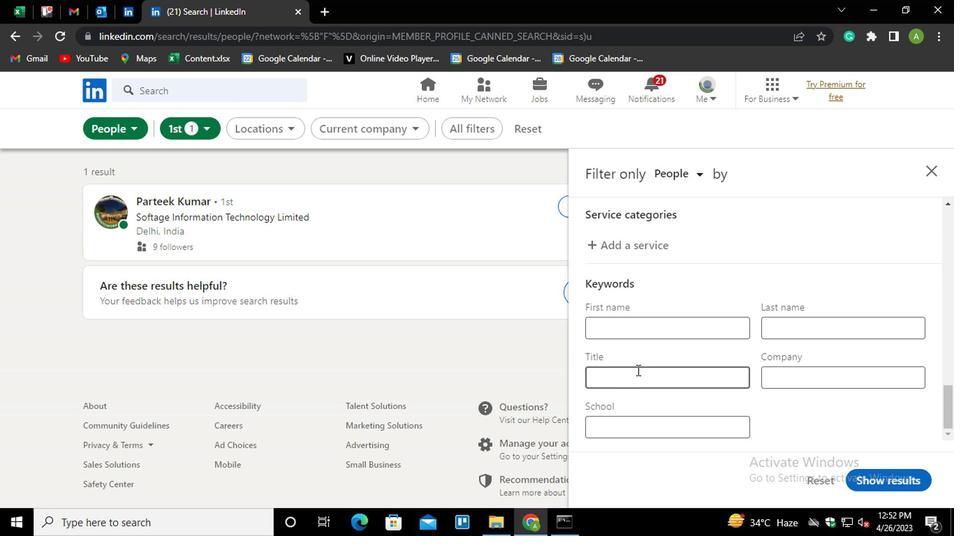 
Action: Mouse scrolled (532, 330) with delta (0, 0)
Screenshot: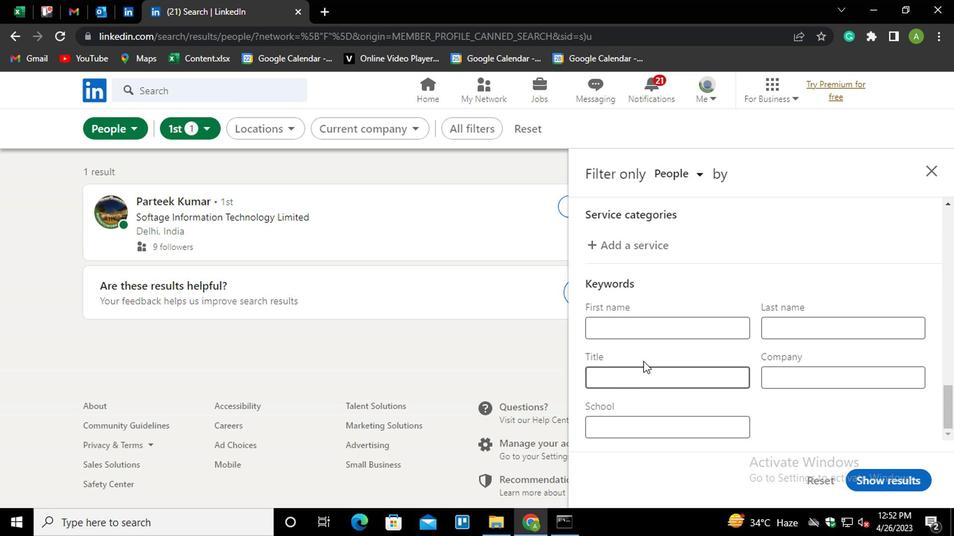 
Action: Mouse moved to (523, 246)
Screenshot: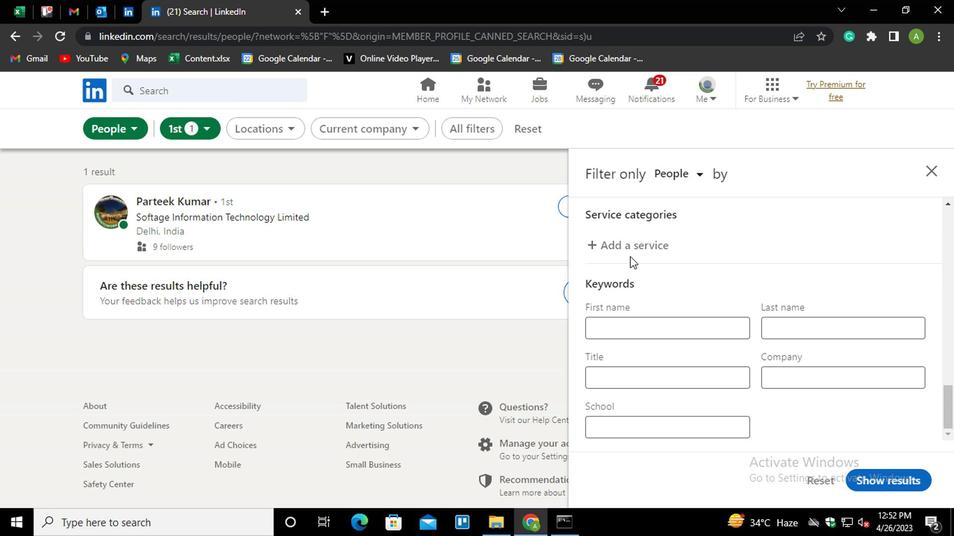
Action: Mouse pressed left at (523, 246)
Screenshot: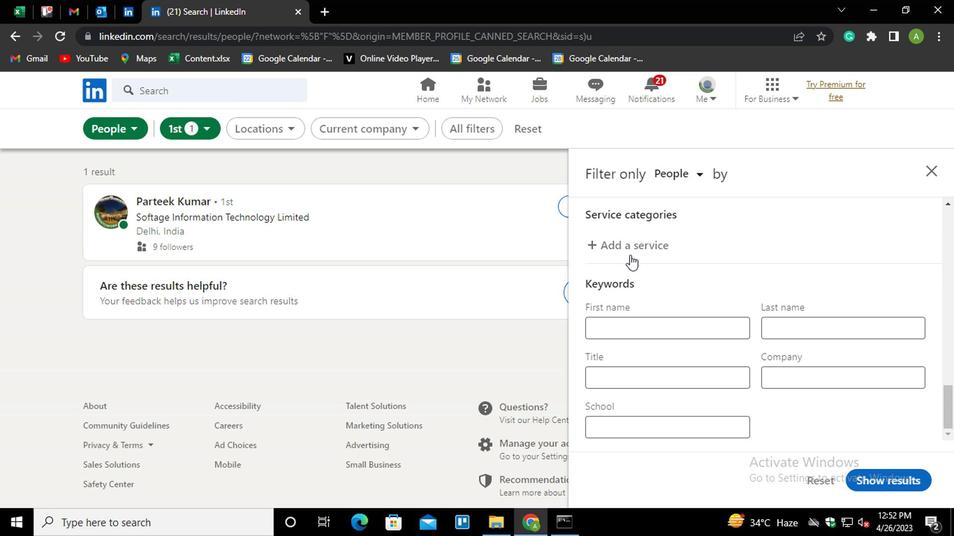 
Action: Key pressed <Key.shift_r>PRODUCT<Key.down><Key.enter>
Screenshot: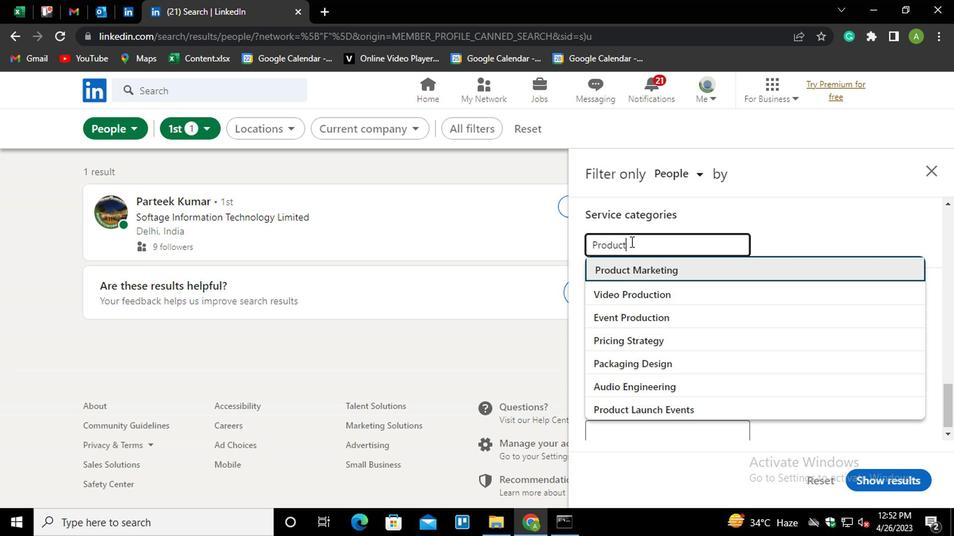 
Action: Mouse moved to (529, 249)
Screenshot: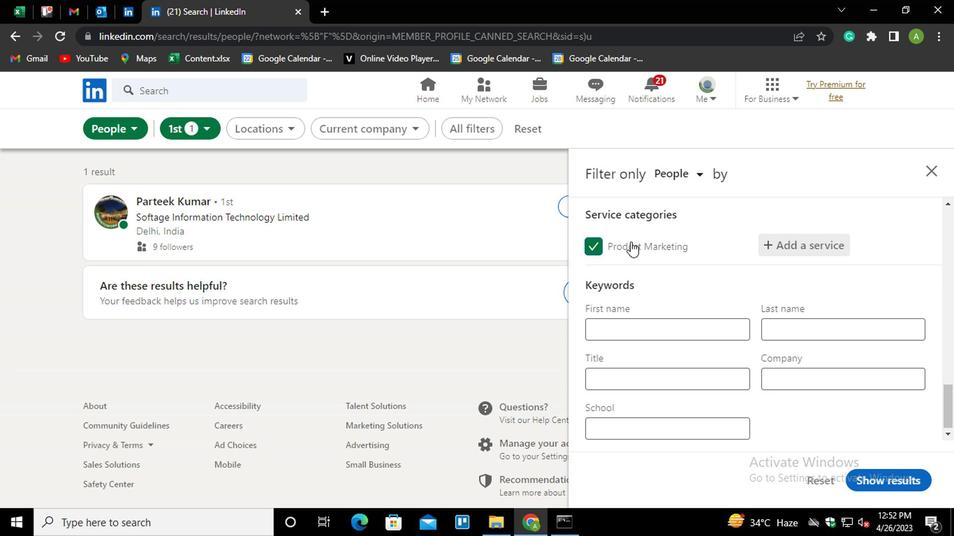 
Action: Mouse scrolled (529, 249) with delta (0, 0)
Screenshot: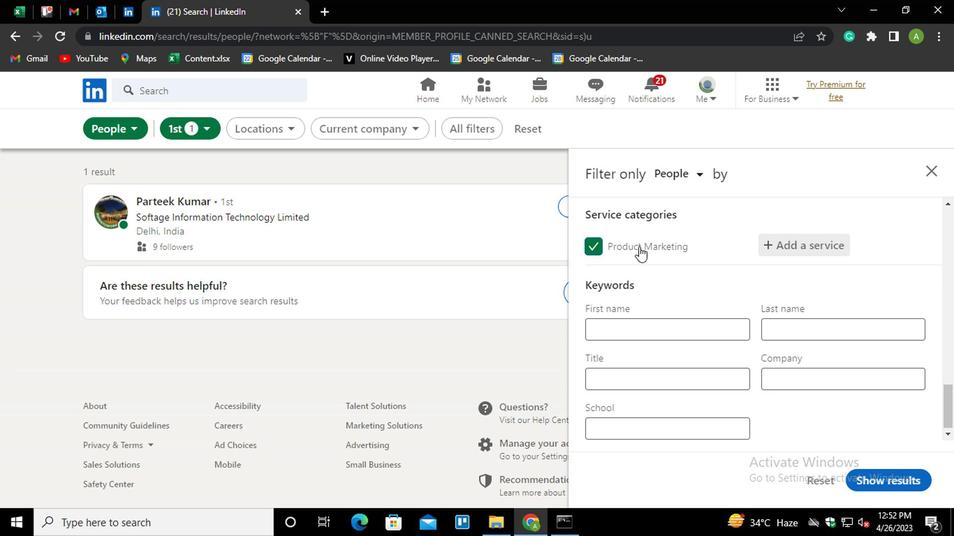 
Action: Mouse moved to (534, 344)
Screenshot: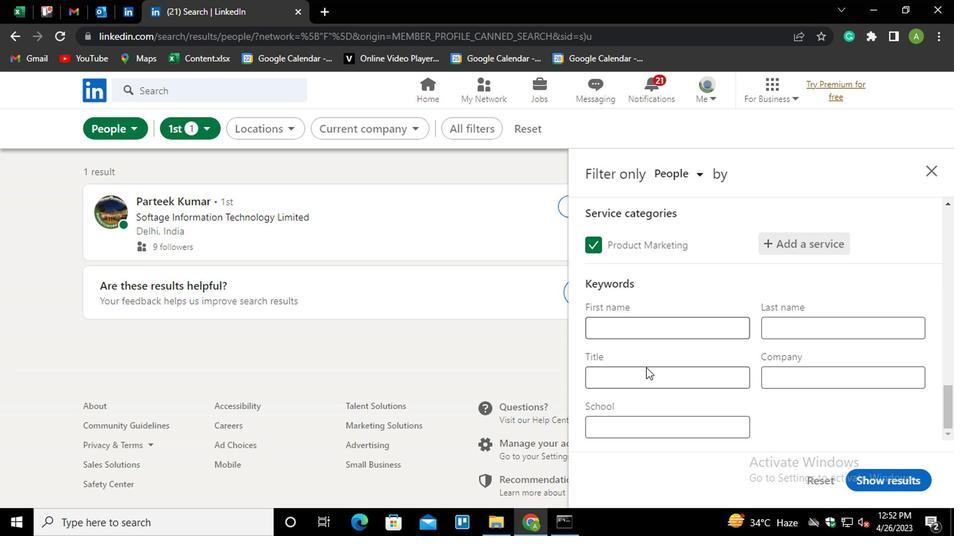 
Action: Mouse pressed left at (534, 344)
Screenshot: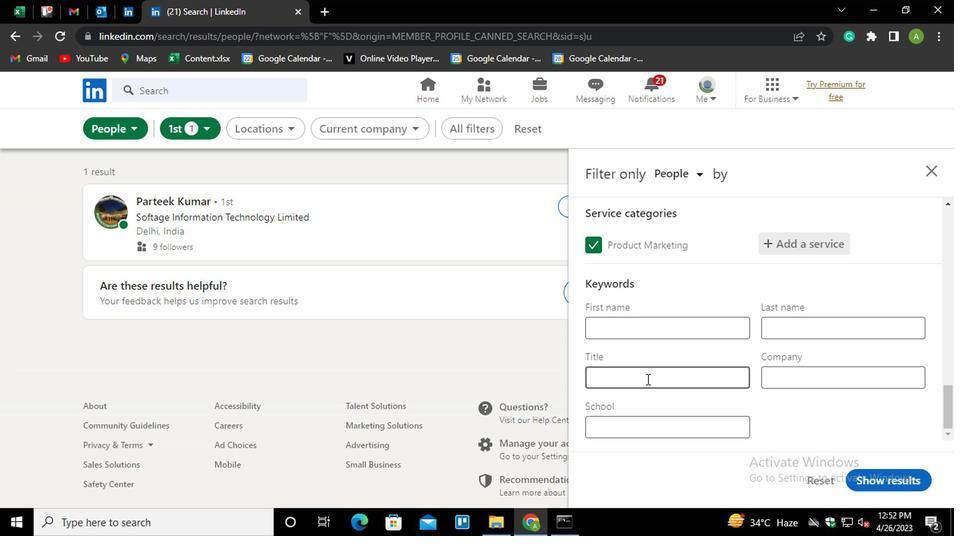 
Action: Mouse moved to (531, 346)
Screenshot: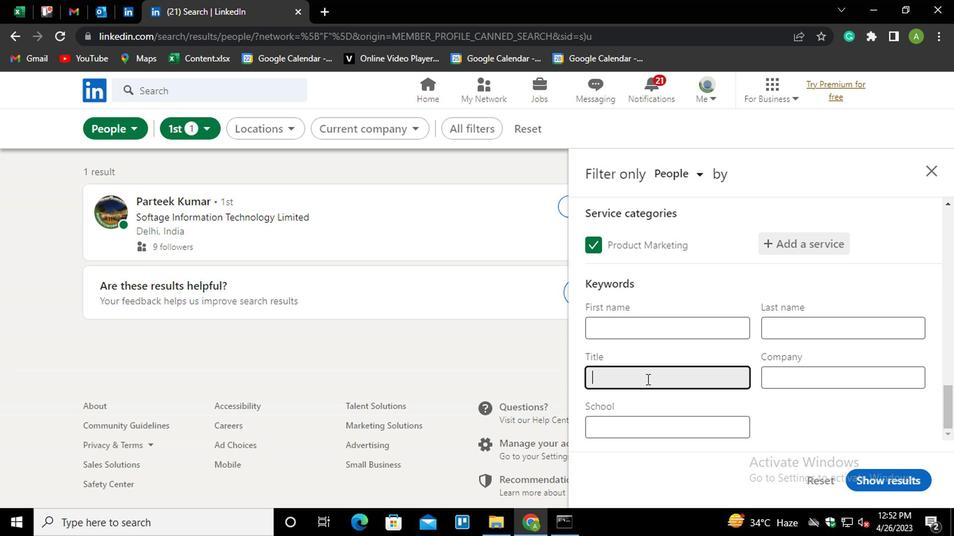 
Action: Key pressed <Key.shift><Key.shift><Key.shift><Key.shift><Key.shift><Key.shift>CREDIT<Key.space><Key.shift>AUTHORIZER
Screenshot: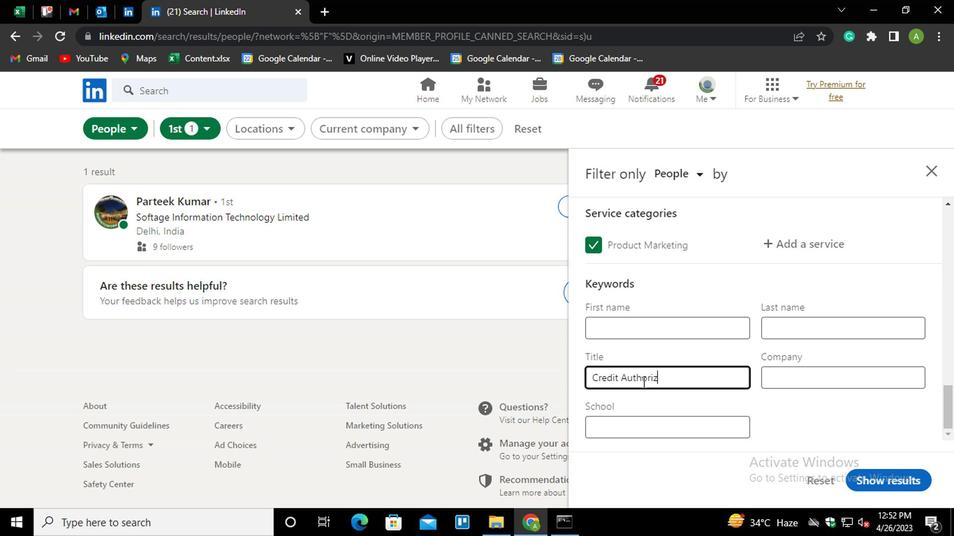 
Action: Mouse moved to (657, 369)
Screenshot: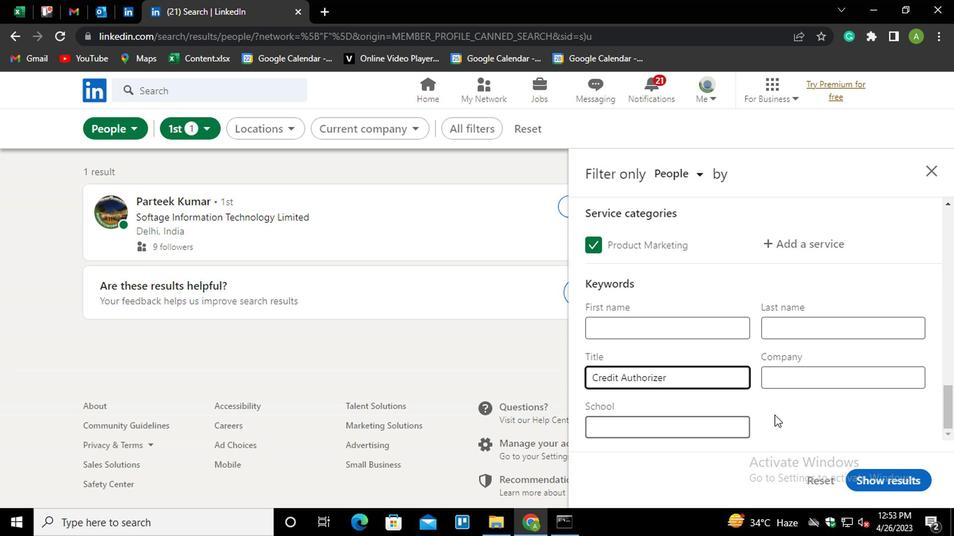 
Action: Mouse pressed left at (657, 369)
Screenshot: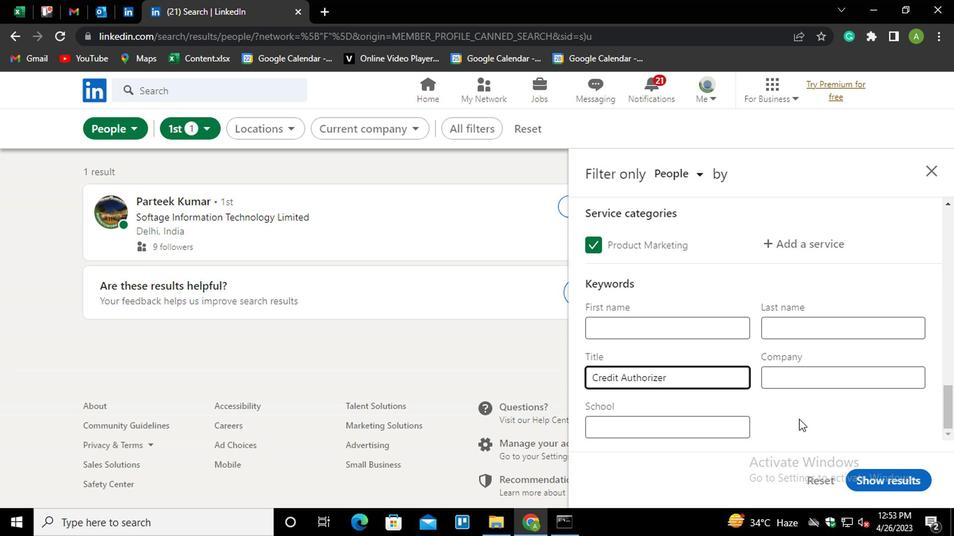
Action: Mouse moved to (703, 415)
Screenshot: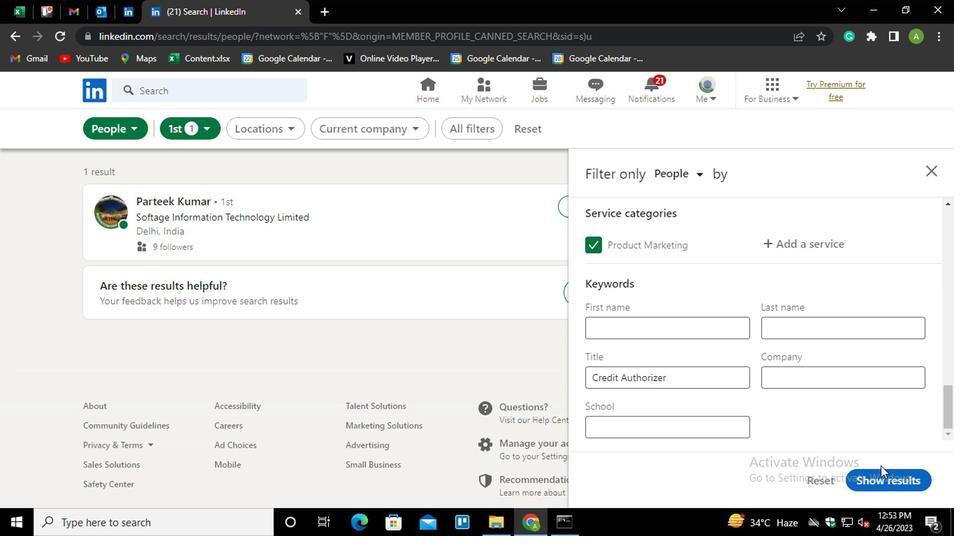 
Action: Mouse pressed left at (703, 415)
Screenshot: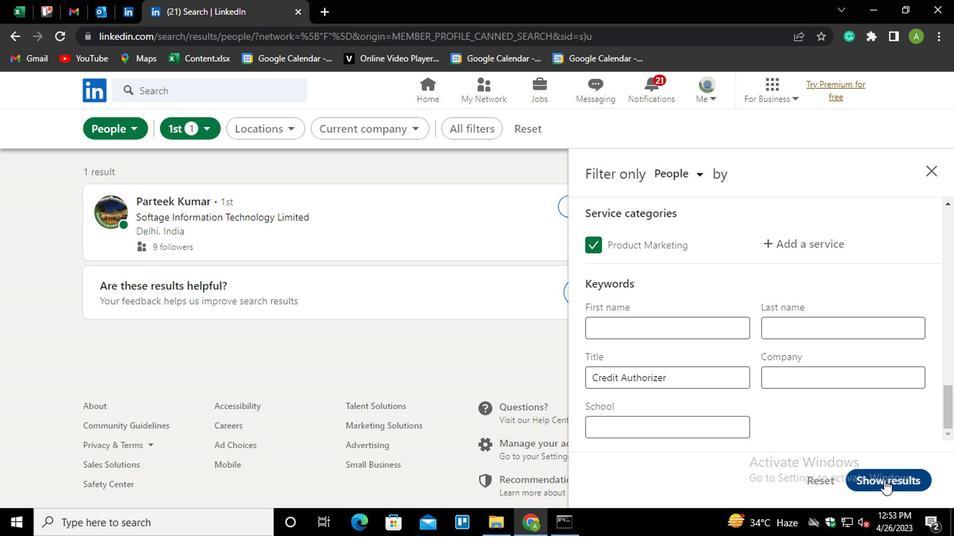 
